Task: Open Card Card0000000046 in Board Board0000000012 in Workspace WS0000000004 in Trello. Add Member Email0000000014 to Card Card0000000046 in Board Board0000000012 in Workspace WS0000000004 in Trello. Add Blue Label titled Label0000000046 to Card Card0000000046 in Board Board0000000012 in Workspace WS0000000004 in Trello. Add Checklist CL0000000046 to Card Card0000000046 in Board Board0000000012 in Workspace WS0000000004 in Trello. Add Dates with Start Date as Sep 01 2023 and Due Date as Sep 30 2023 to Card Card0000000046 in Board Board0000000012 in Workspace WS0000000004 in Trello
Action: Mouse moved to (457, 449)
Screenshot: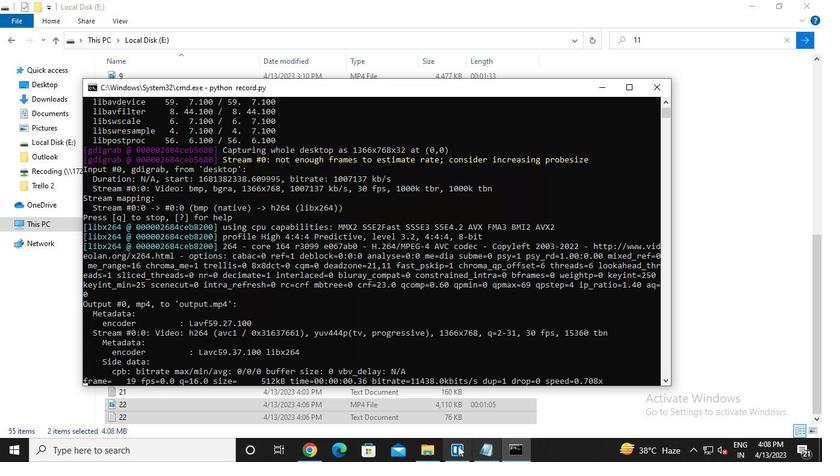 
Action: Mouse pressed left at (457, 449)
Screenshot: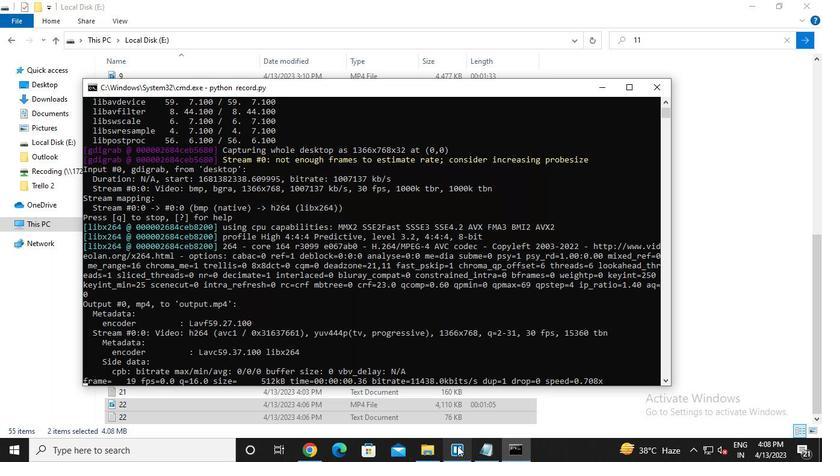 
Action: Mouse moved to (246, 241)
Screenshot: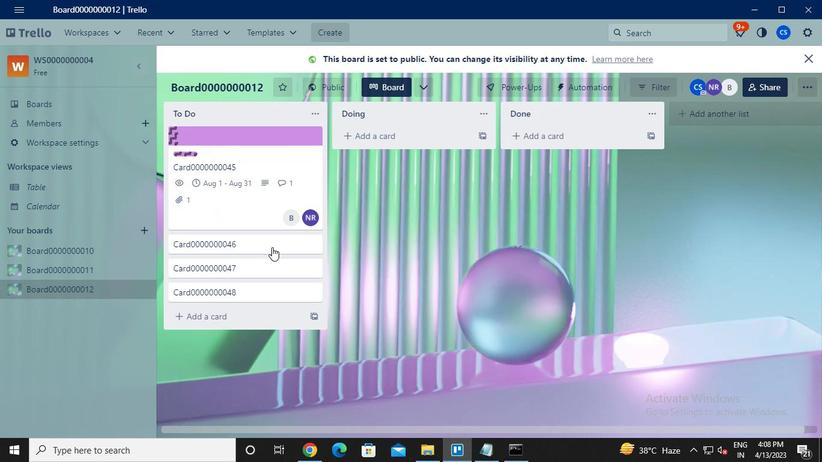 
Action: Mouse pressed left at (246, 241)
Screenshot: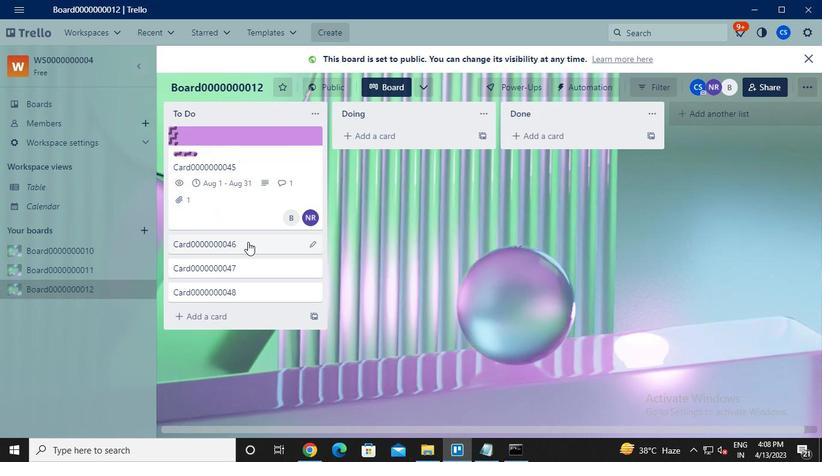 
Action: Mouse moved to (561, 159)
Screenshot: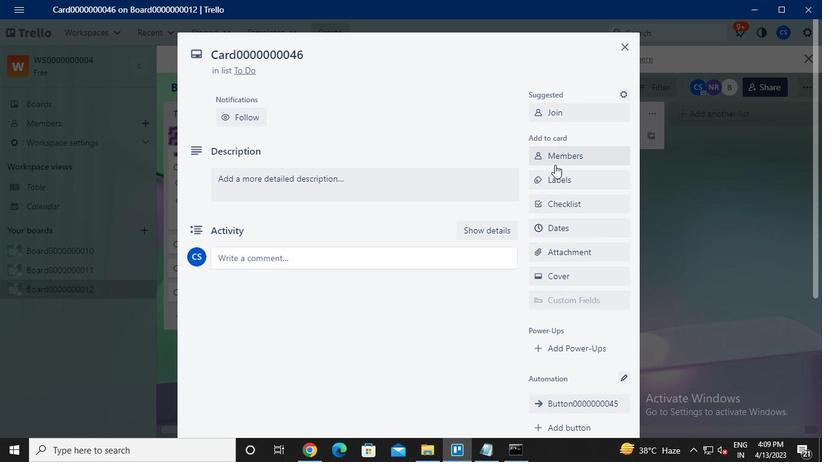 
Action: Mouse pressed left at (561, 159)
Screenshot: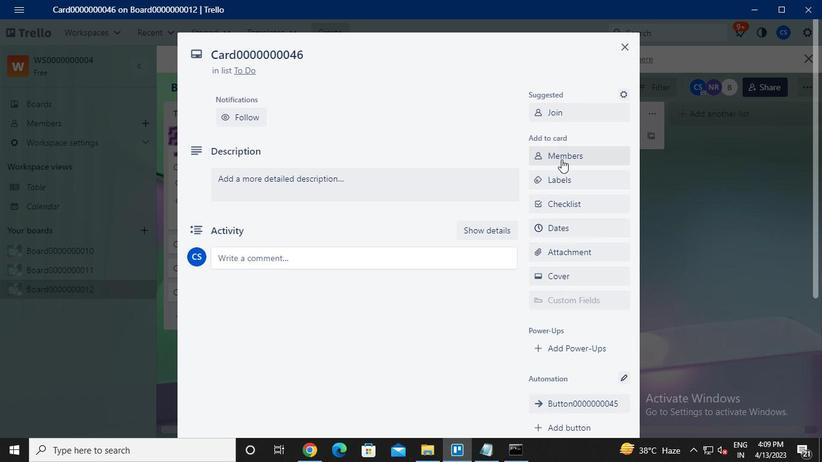 
Action: Keyboard Key.caps_lock
Screenshot: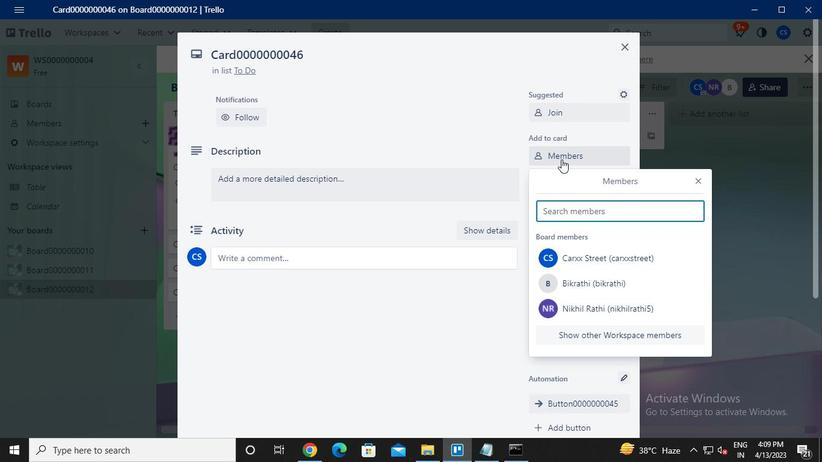 
Action: Keyboard a
Screenshot: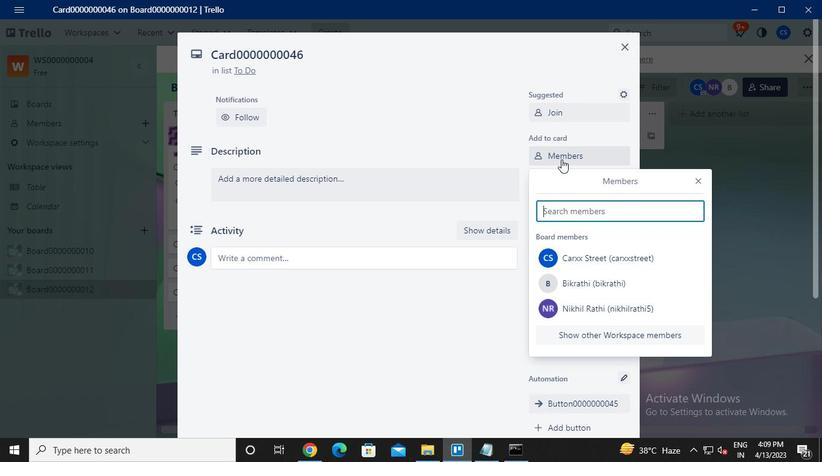 
Action: Keyboard y
Screenshot: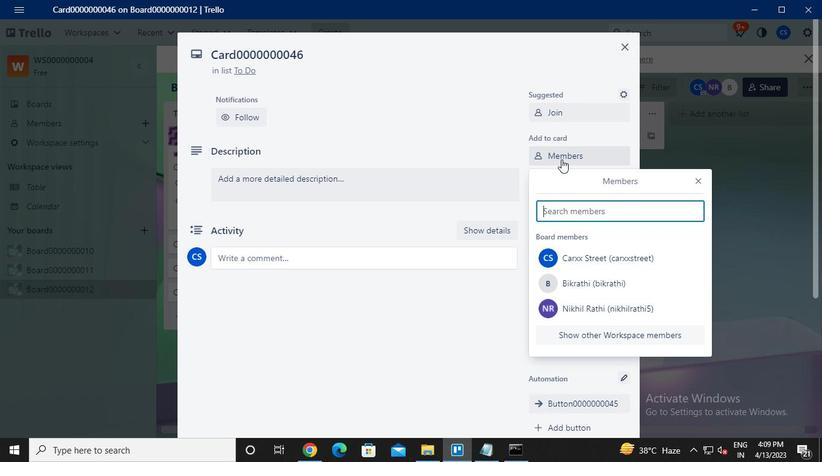 
Action: Keyboard u
Screenshot: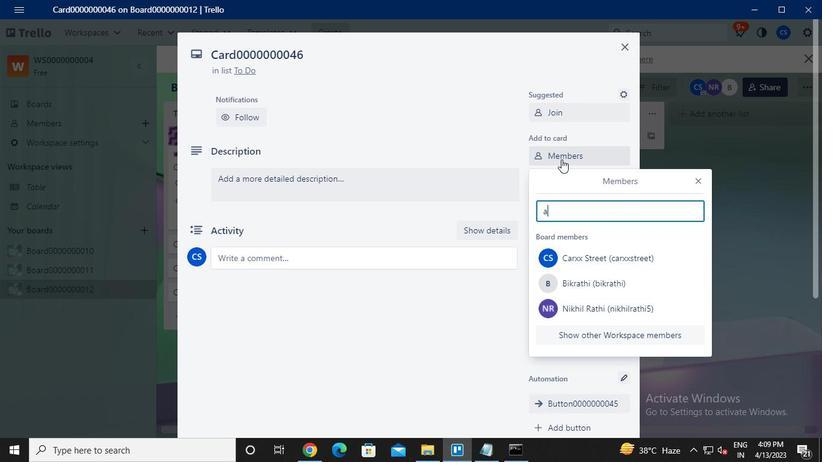 
Action: Keyboard s
Screenshot: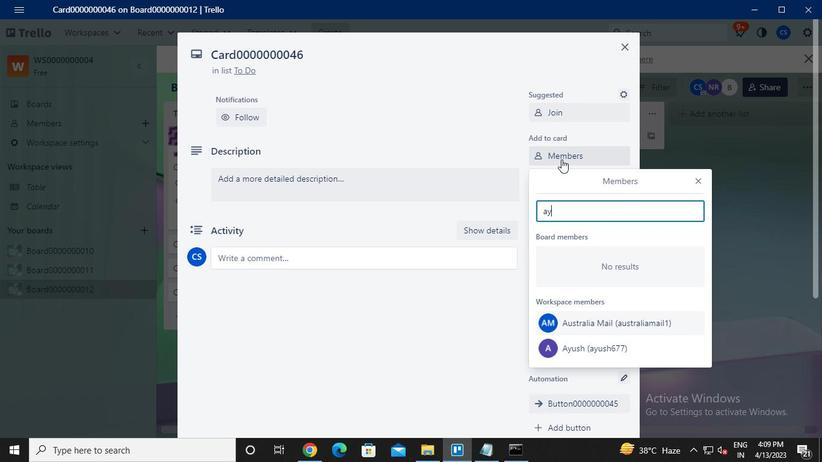 
Action: Keyboard h
Screenshot: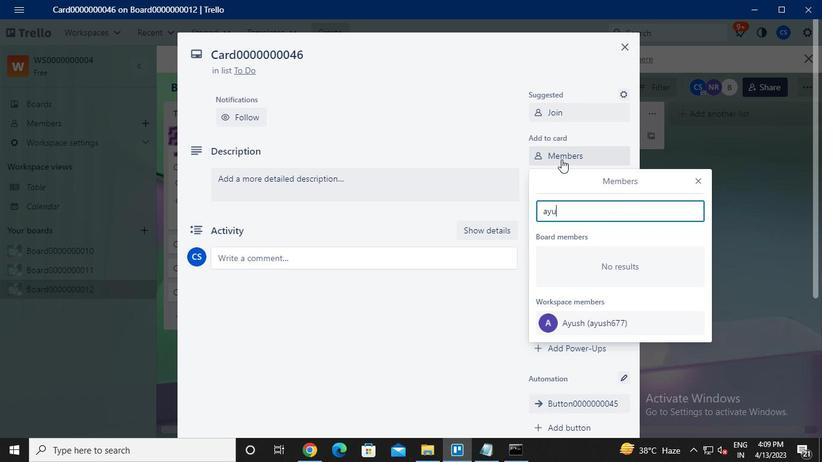 
Action: Keyboard <105>
Screenshot: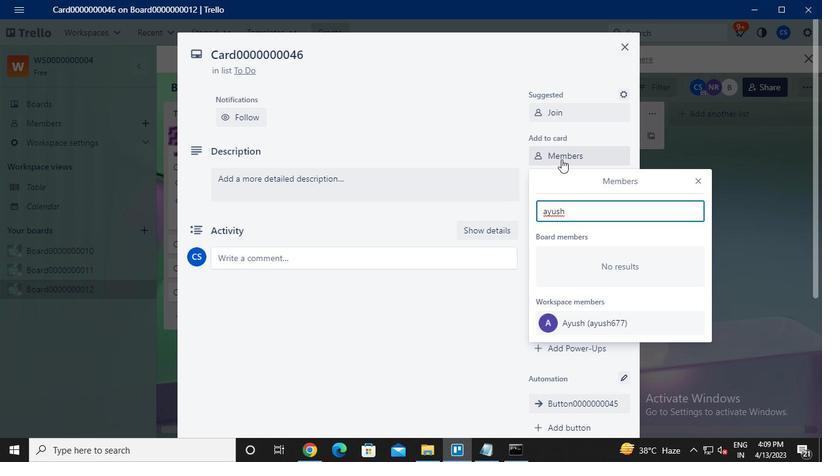 
Action: Keyboard <104>
Screenshot: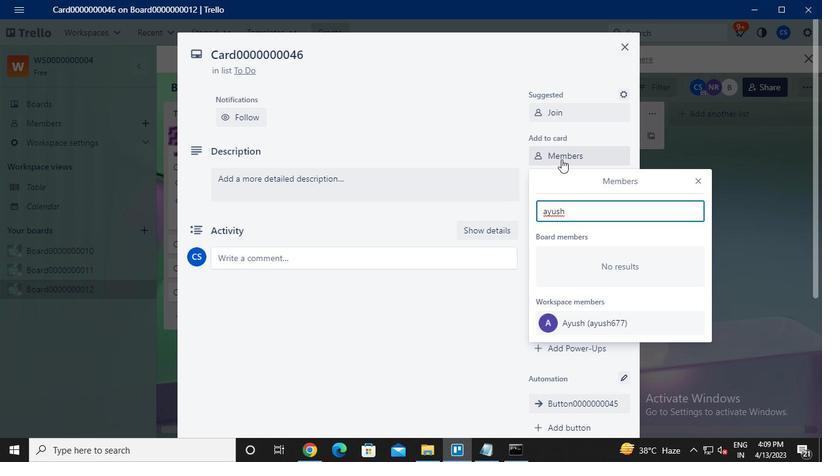 
Action: Keyboard <97>
Screenshot: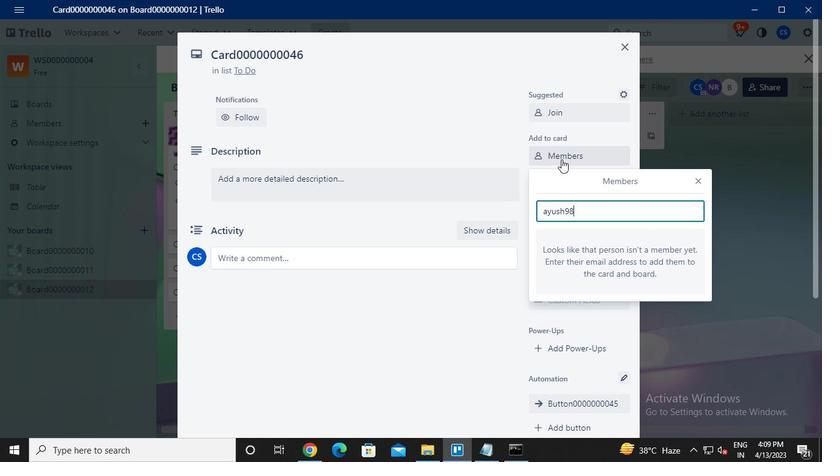 
Action: Keyboard <97>
Screenshot: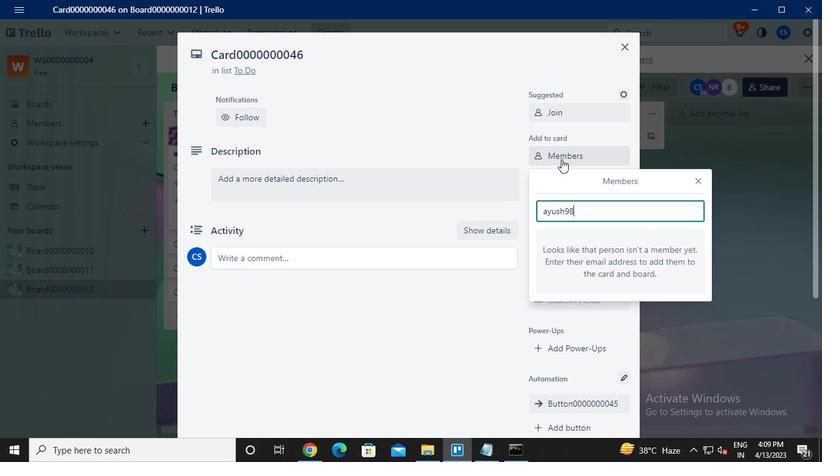 
Action: Keyboard <97>
Screenshot: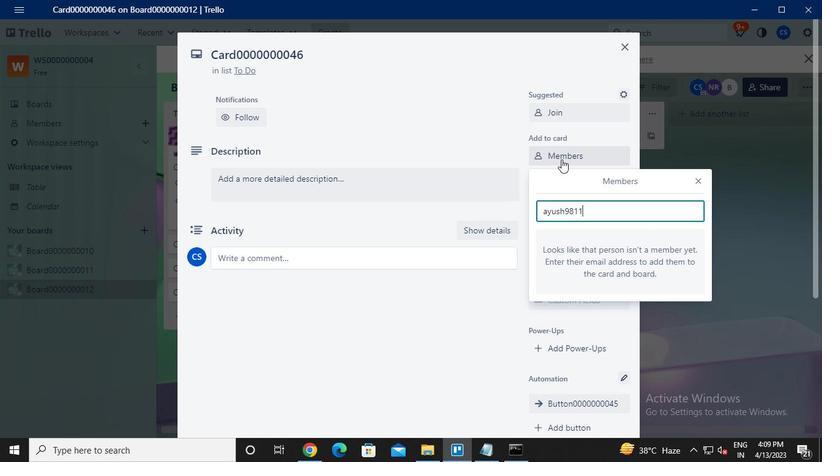 
Action: Keyboard Key.shift
Screenshot: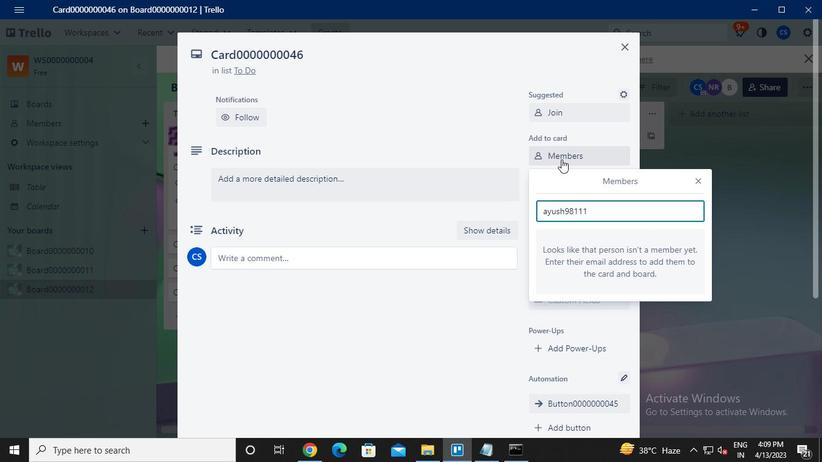 
Action: Keyboard @
Screenshot: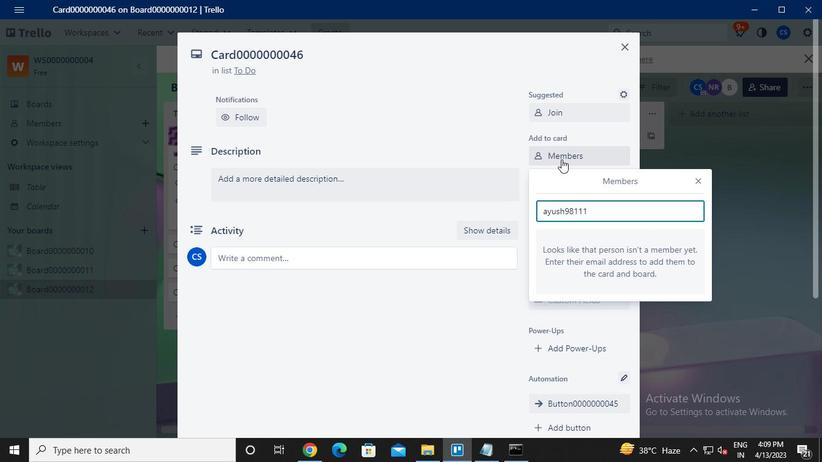 
Action: Keyboard g
Screenshot: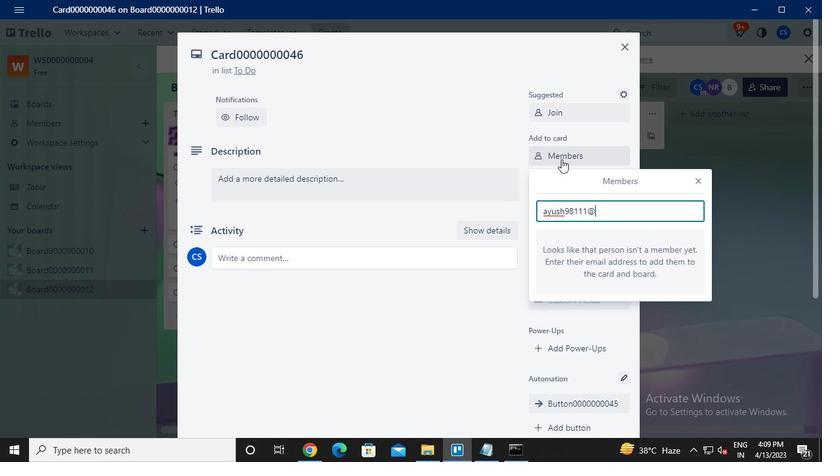 
Action: Keyboard m
Screenshot: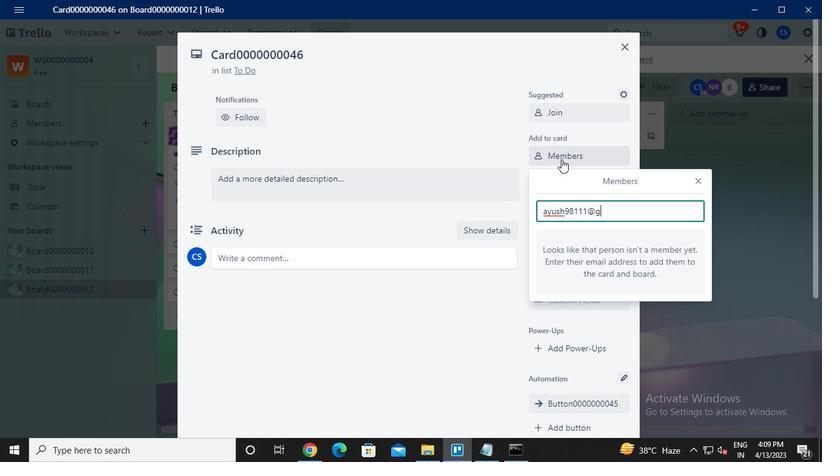 
Action: Keyboard a
Screenshot: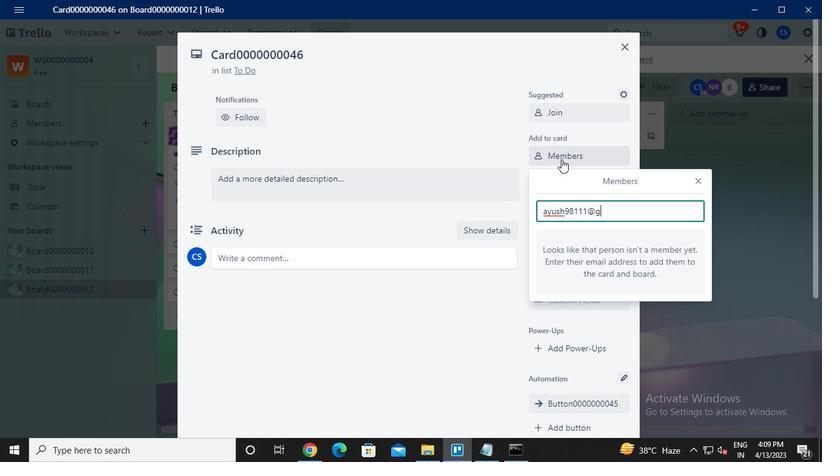 
Action: Keyboard i
Screenshot: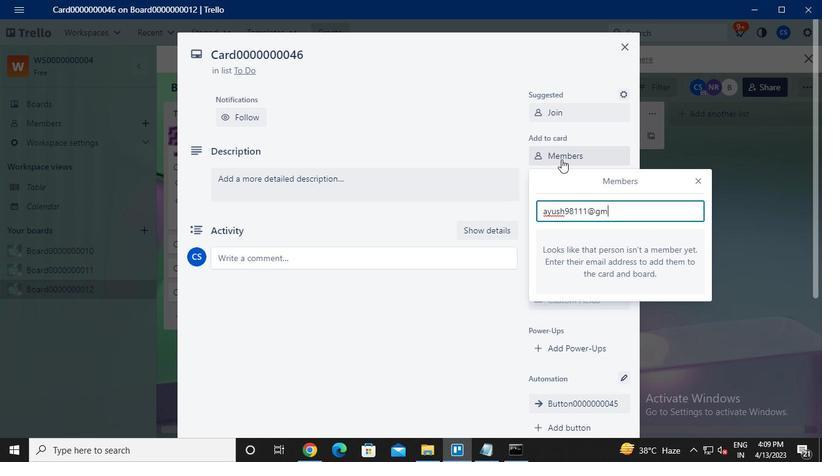 
Action: Keyboard l
Screenshot: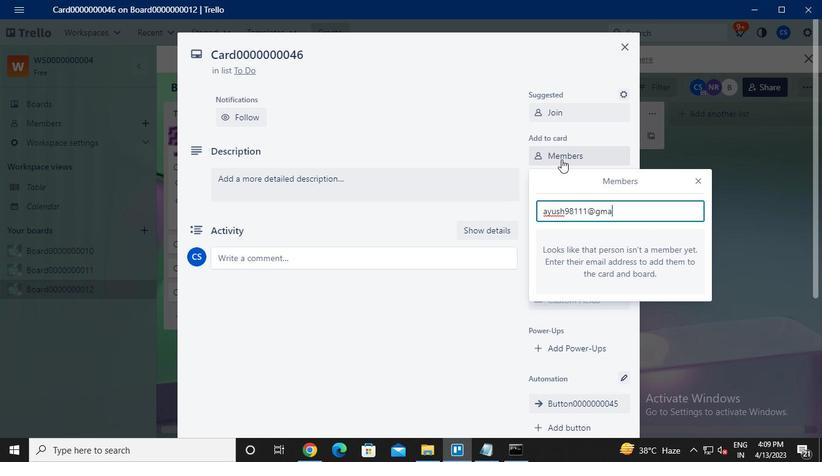 
Action: Keyboard .
Screenshot: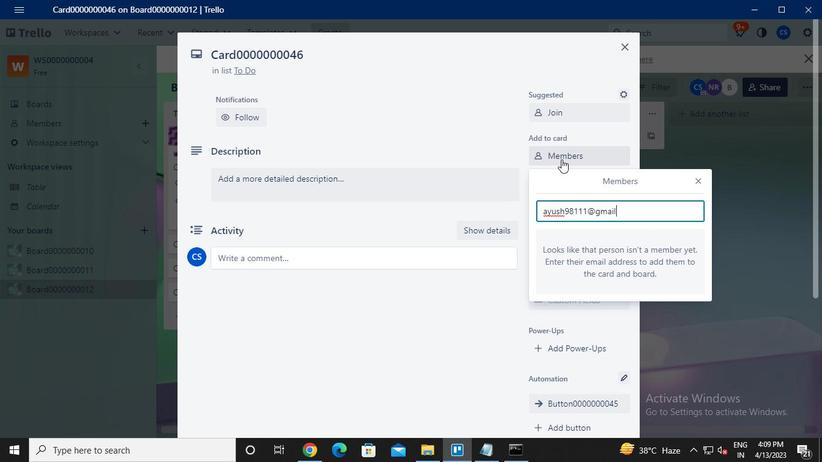 
Action: Keyboard c
Screenshot: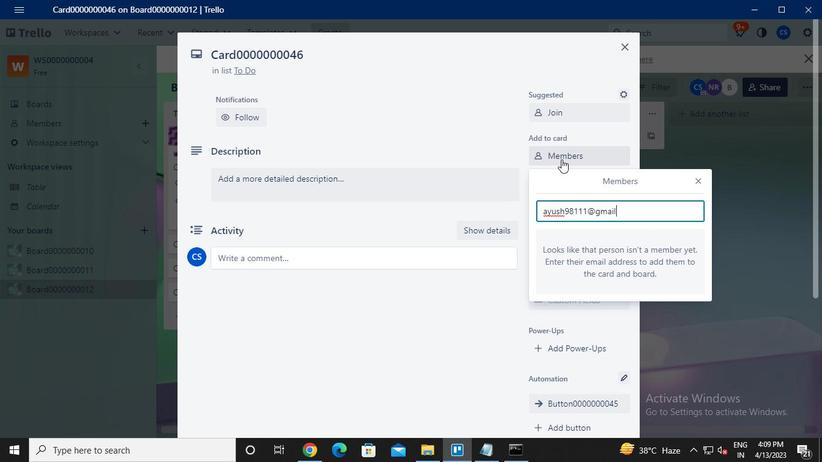 
Action: Keyboard o
Screenshot: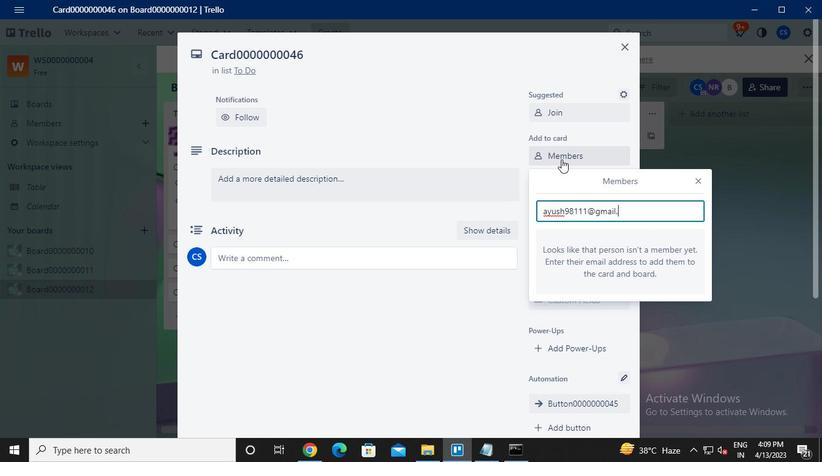 
Action: Keyboard m
Screenshot: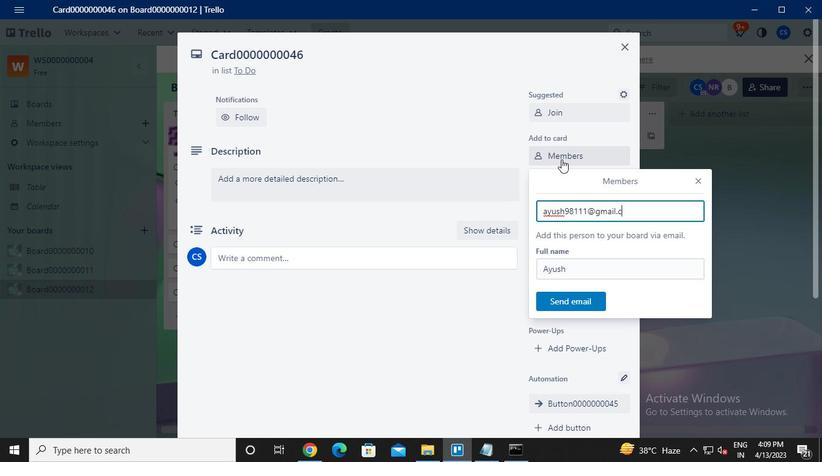 
Action: Mouse moved to (576, 304)
Screenshot: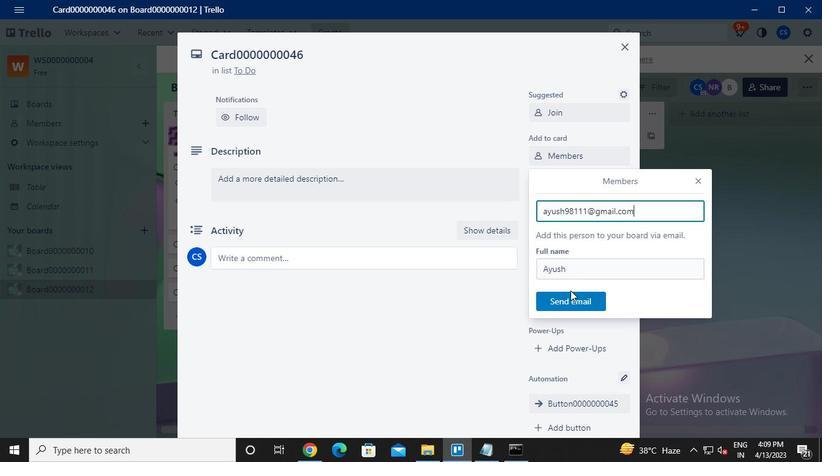 
Action: Mouse pressed left at (576, 304)
Screenshot: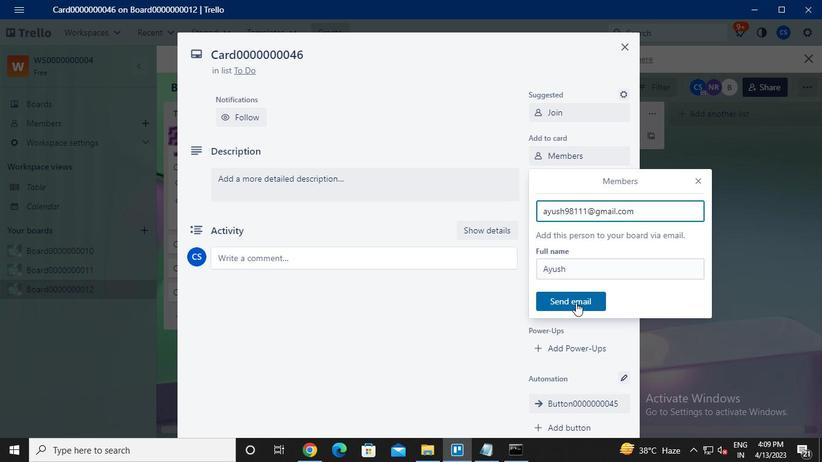 
Action: Mouse moved to (573, 181)
Screenshot: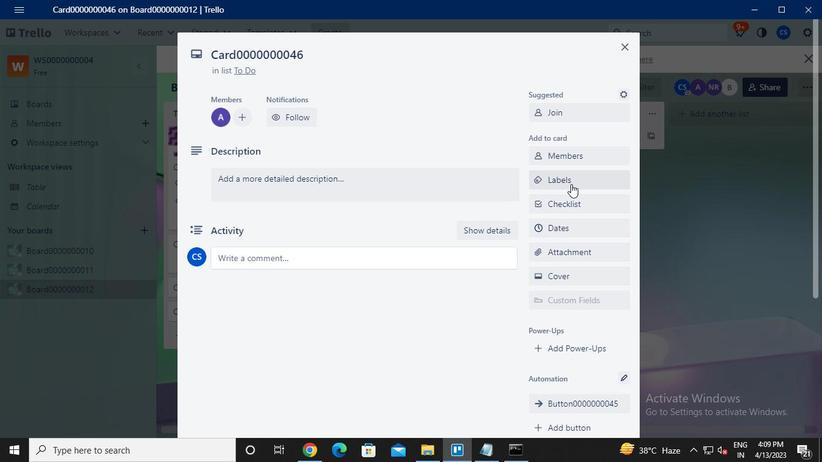 
Action: Mouse pressed left at (573, 181)
Screenshot: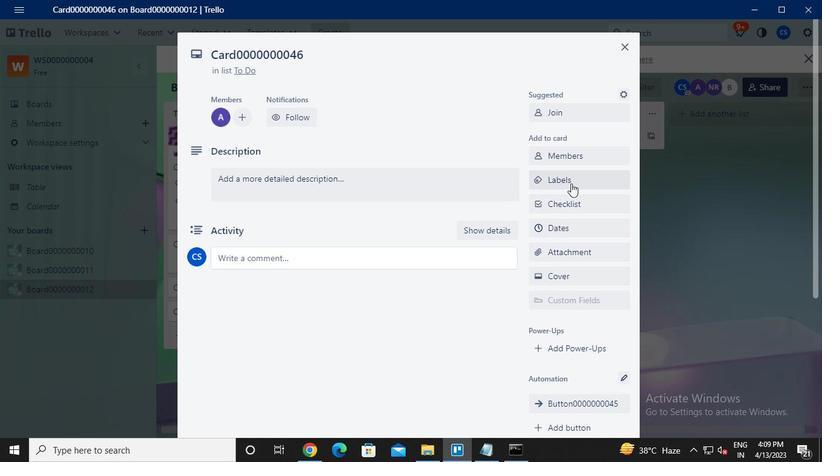 
Action: Mouse moved to (614, 294)
Screenshot: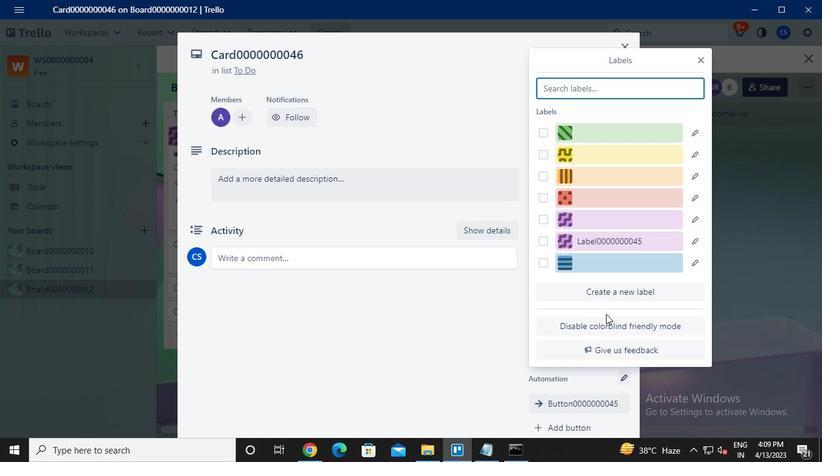 
Action: Mouse pressed left at (614, 294)
Screenshot: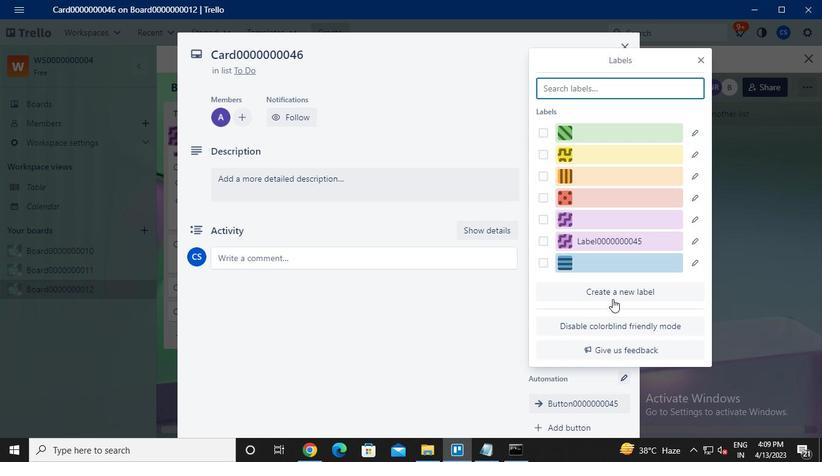 
Action: Mouse moved to (591, 178)
Screenshot: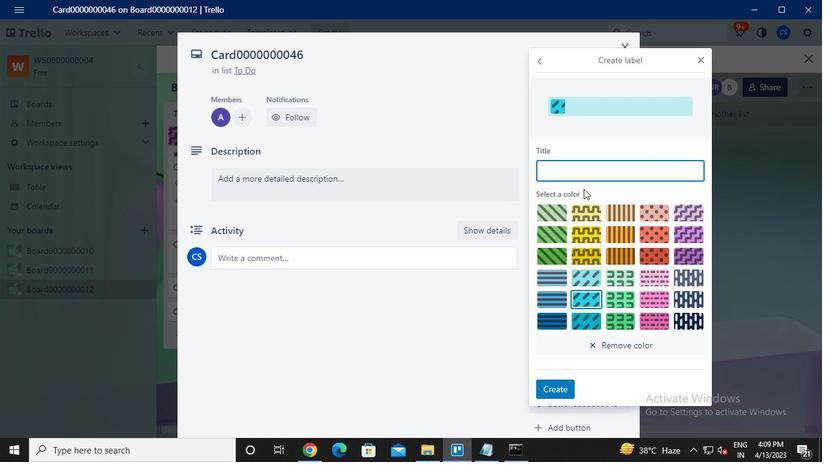 
Action: Keyboard Key.caps_lock
Screenshot: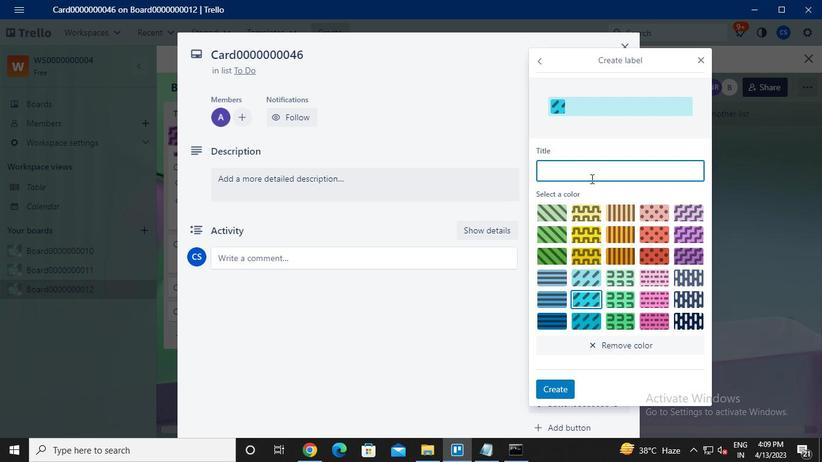 
Action: Keyboard l
Screenshot: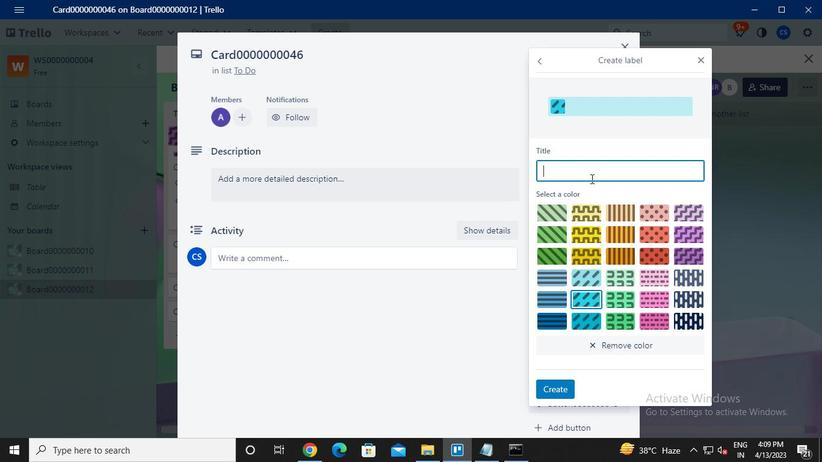 
Action: Keyboard Key.caps_lock
Screenshot: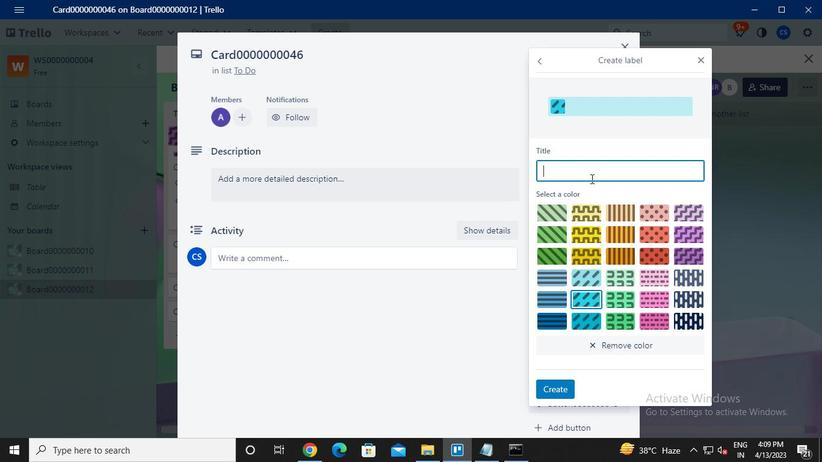 
Action: Keyboard a
Screenshot: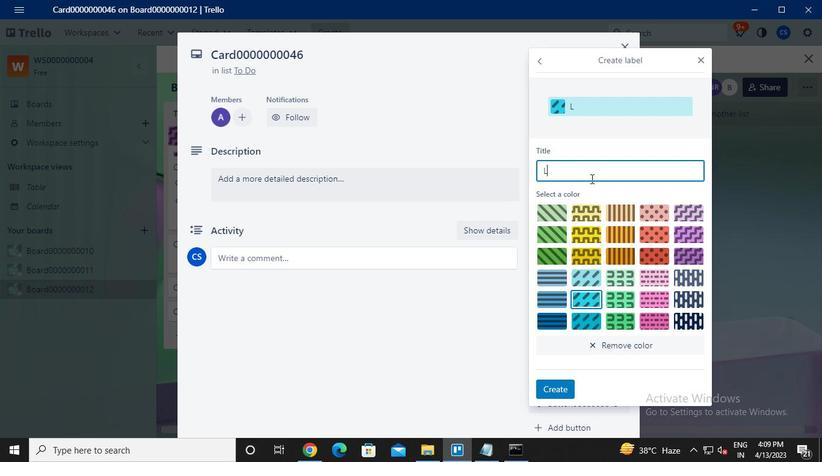 
Action: Keyboard b
Screenshot: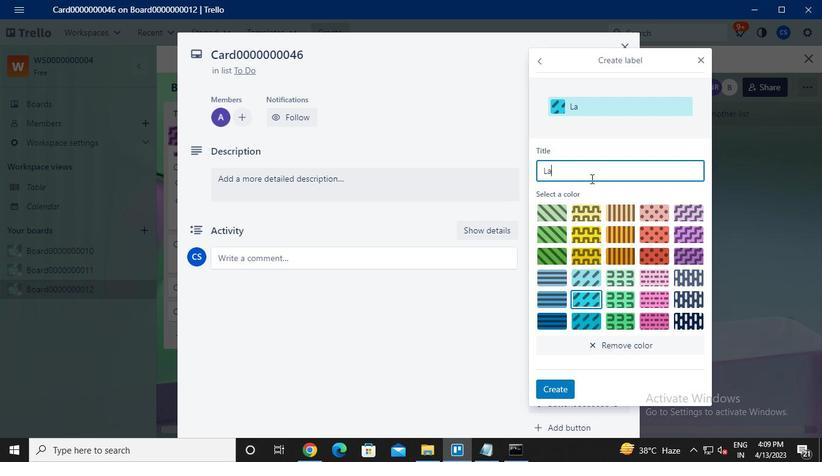 
Action: Keyboard l
Screenshot: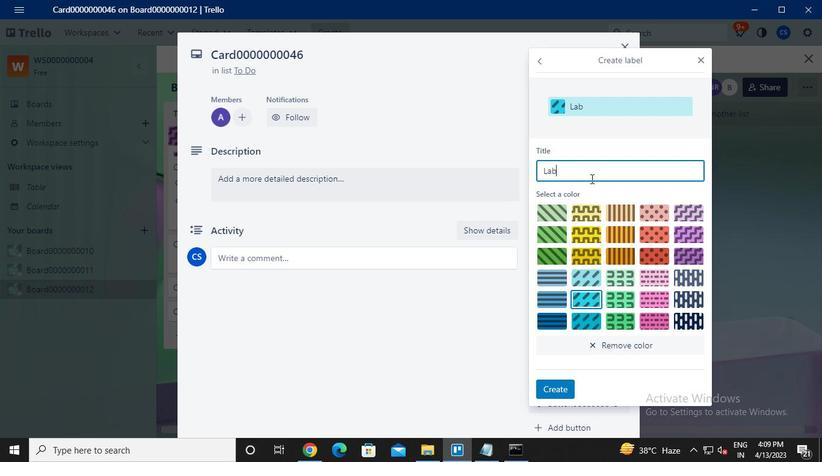 
Action: Keyboard Key.backspace
Screenshot: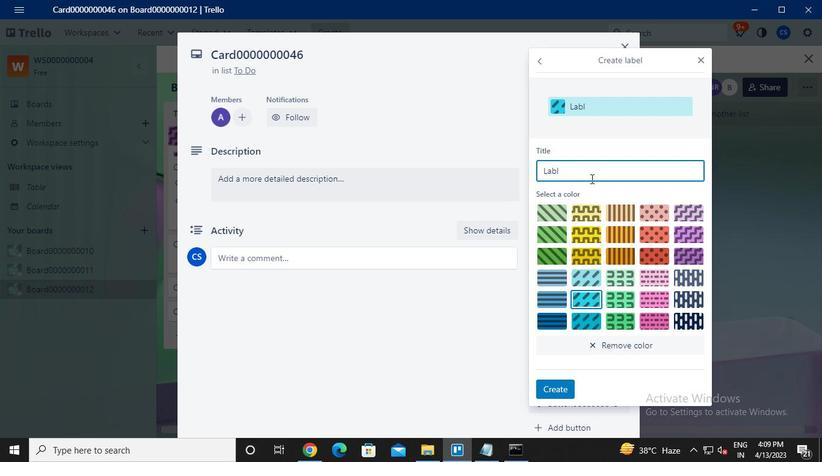 
Action: Keyboard e
Screenshot: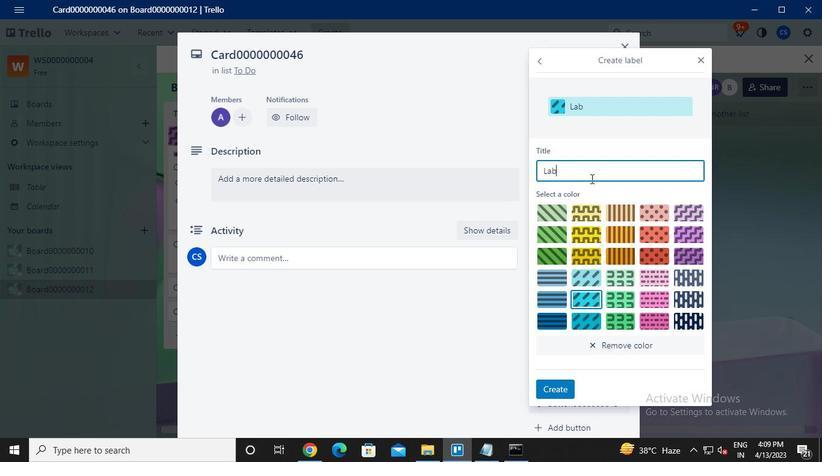 
Action: Keyboard l
Screenshot: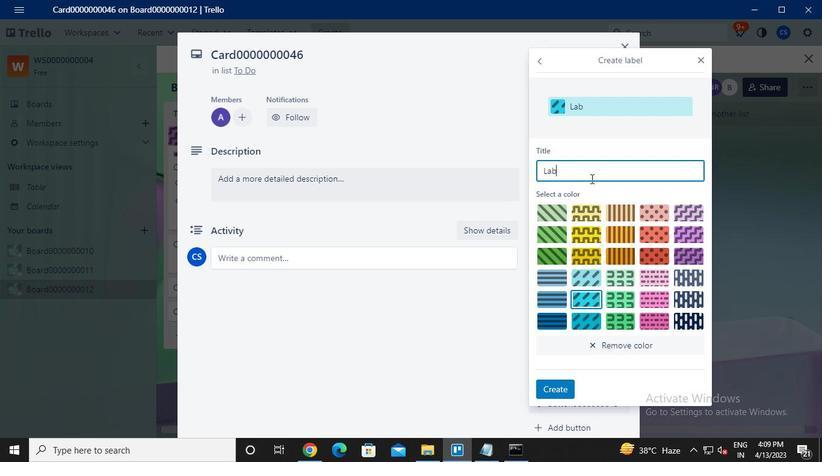 
Action: Keyboard <96>
Screenshot: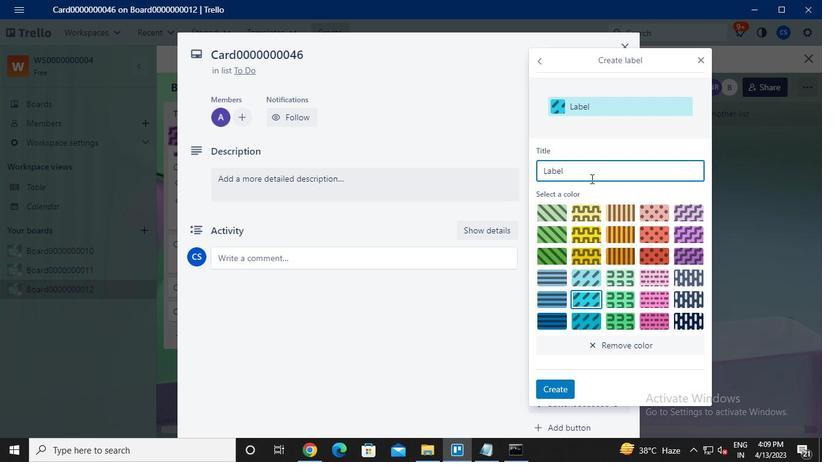 
Action: Keyboard <96>
Screenshot: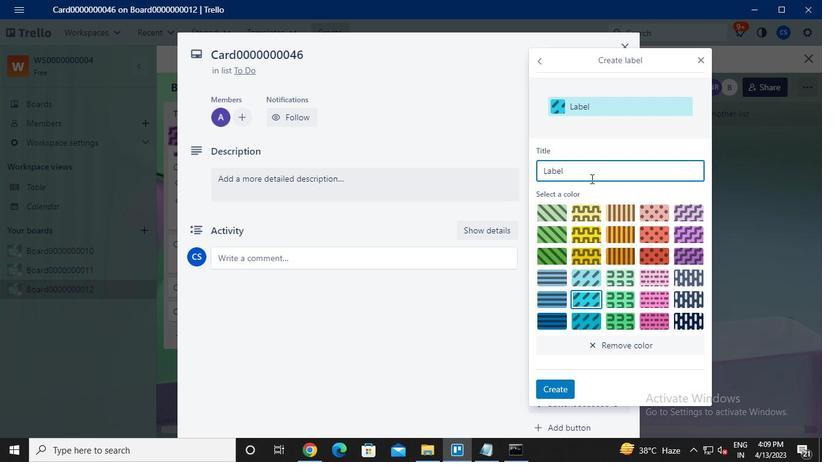 
Action: Keyboard <96>
Screenshot: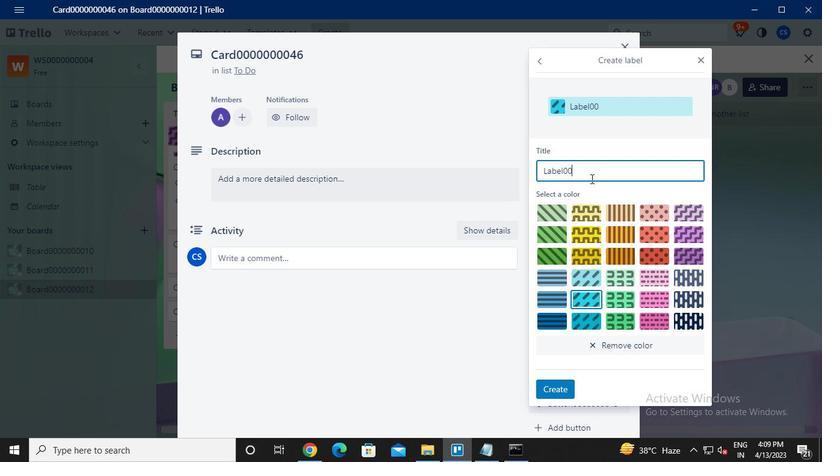 
Action: Keyboard <96>
Screenshot: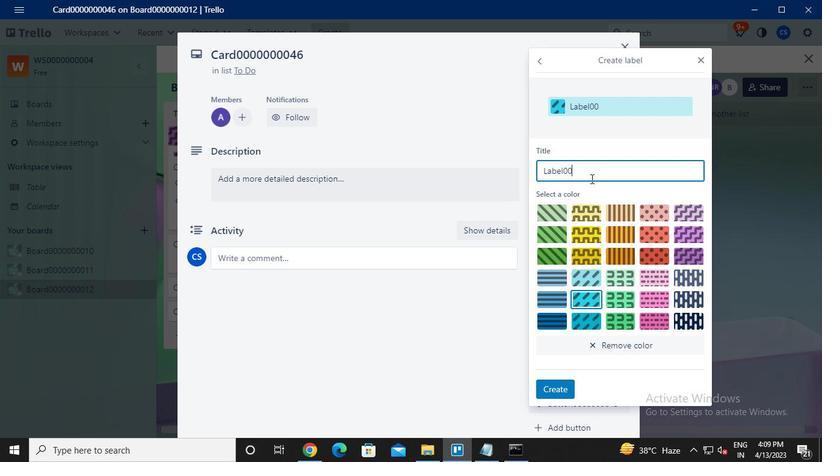 
Action: Keyboard <96>
Screenshot: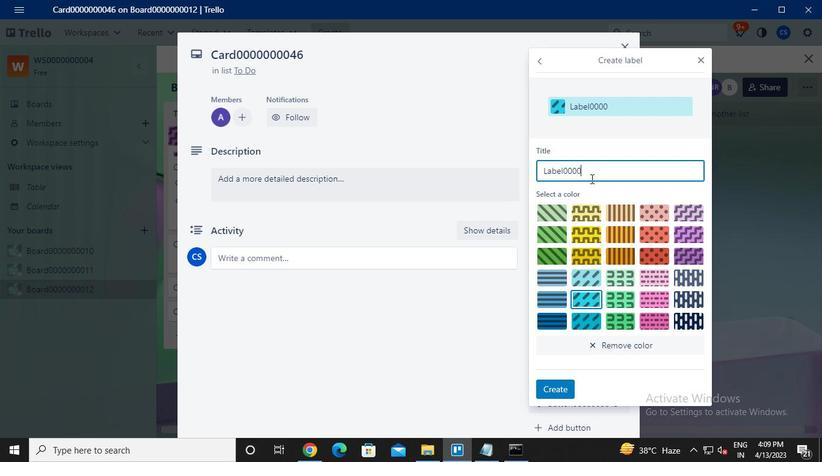
Action: Keyboard <96>
Screenshot: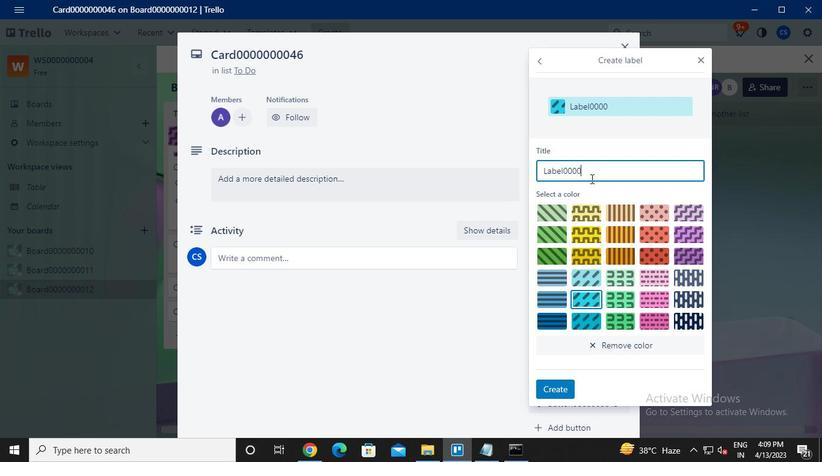 
Action: Keyboard <96>
Screenshot: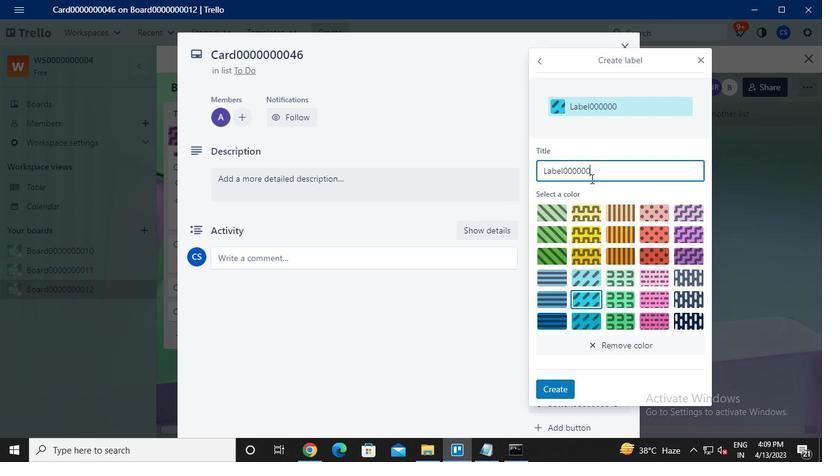 
Action: Keyboard <96>
Screenshot: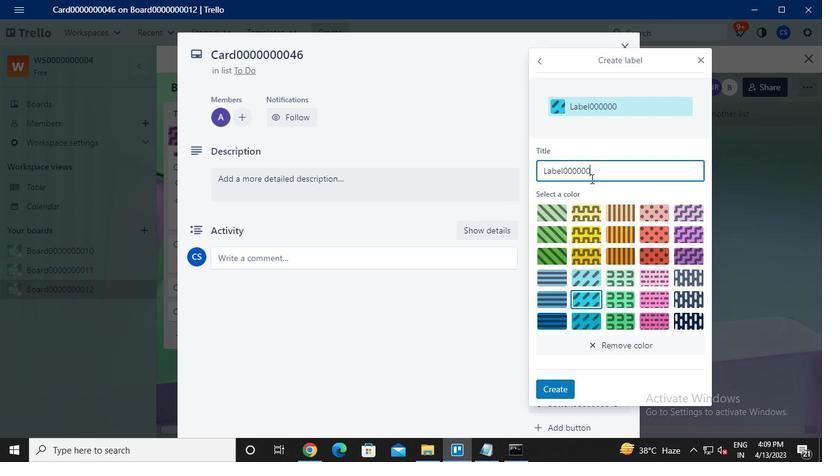 
Action: Keyboard <100>
Screenshot: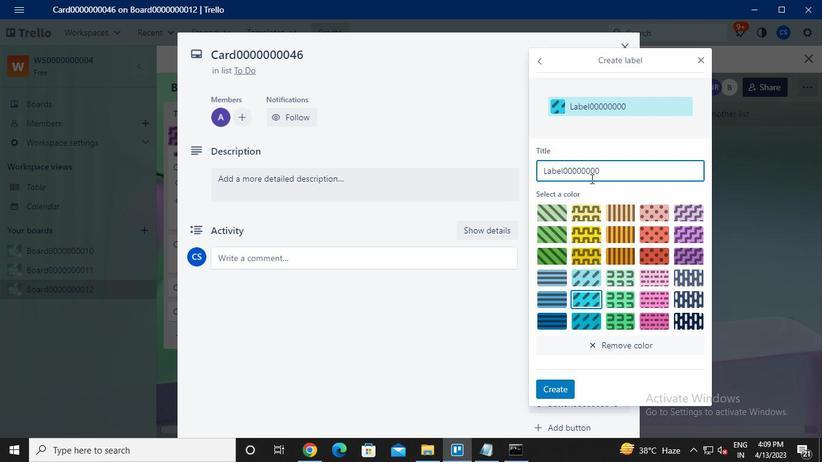 
Action: Keyboard <102>
Screenshot: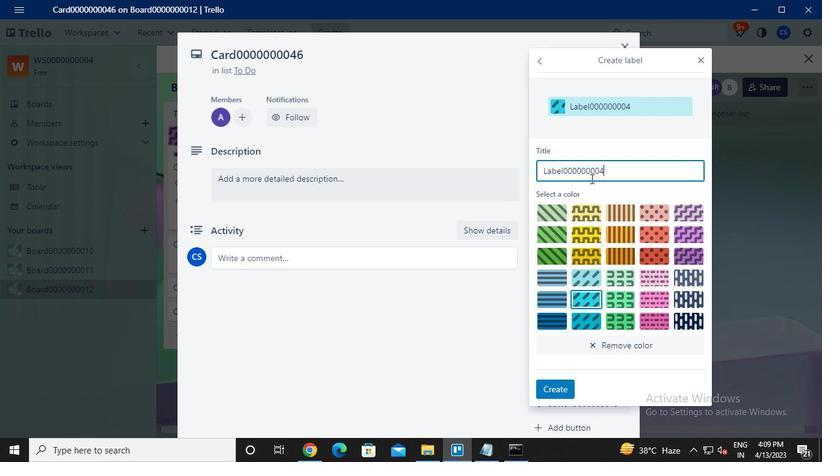 
Action: Mouse moved to (551, 388)
Screenshot: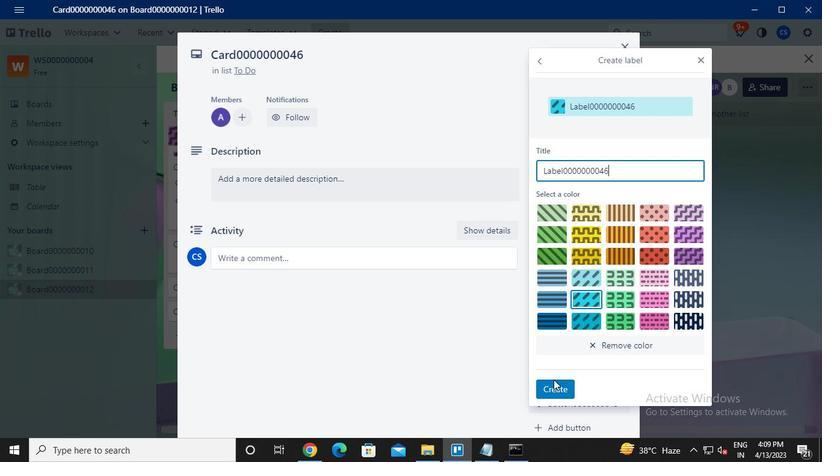 
Action: Mouse pressed left at (551, 388)
Screenshot: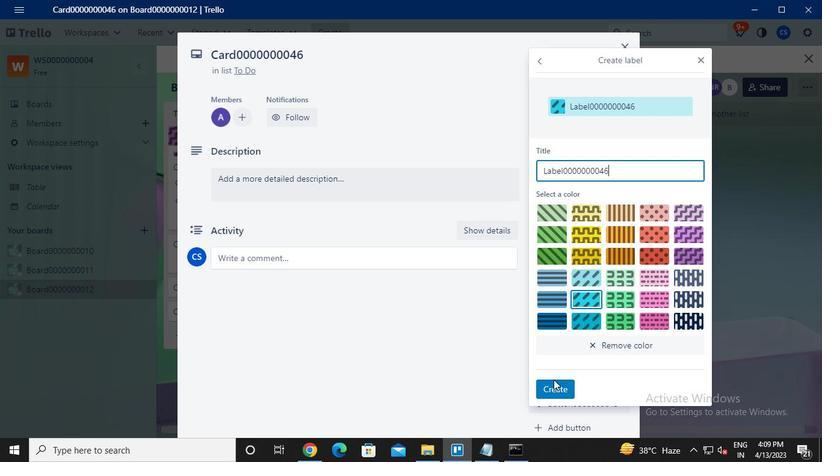 
Action: Mouse moved to (703, 58)
Screenshot: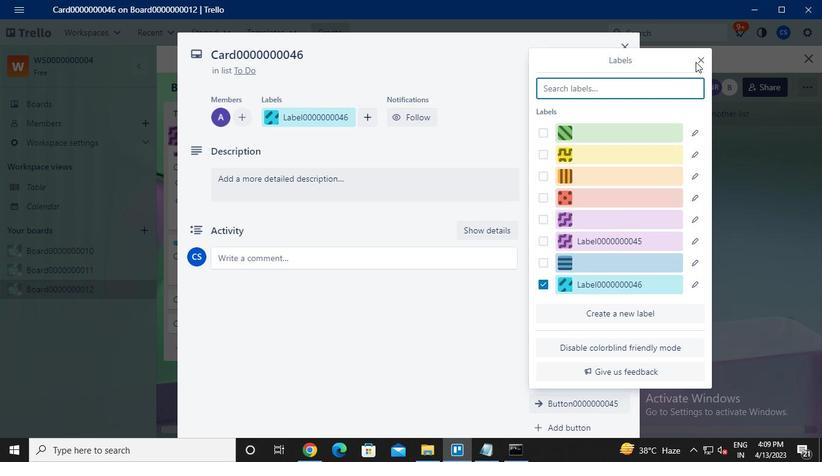 
Action: Mouse pressed left at (703, 58)
Screenshot: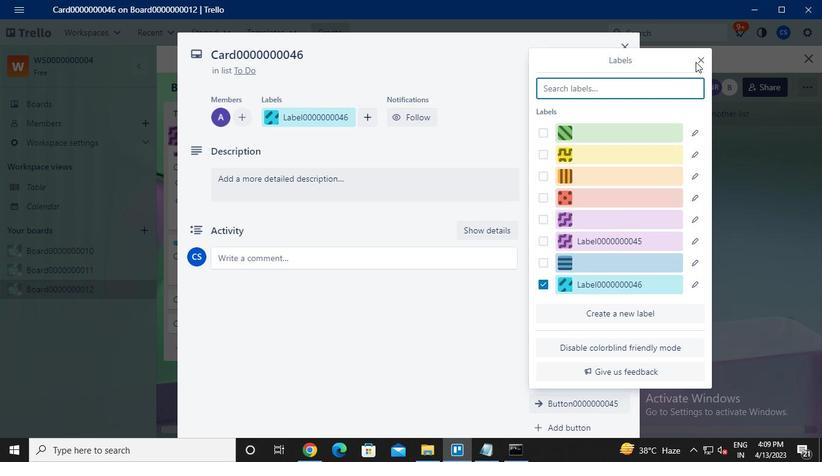 
Action: Mouse moved to (576, 200)
Screenshot: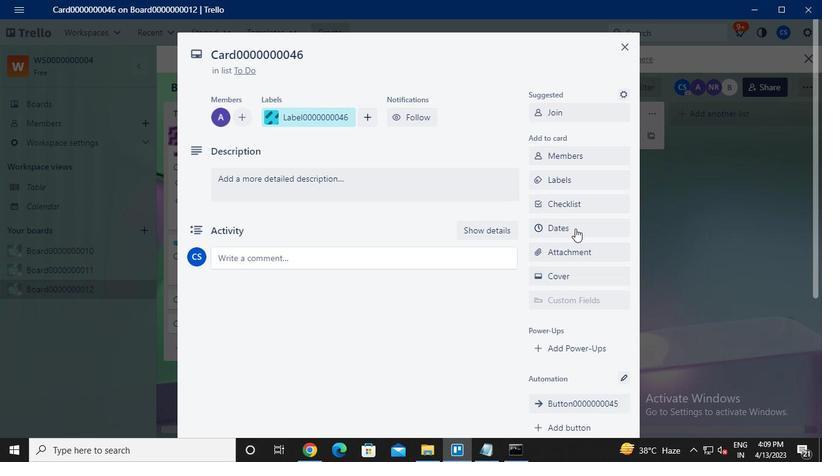 
Action: Mouse pressed left at (576, 200)
Screenshot: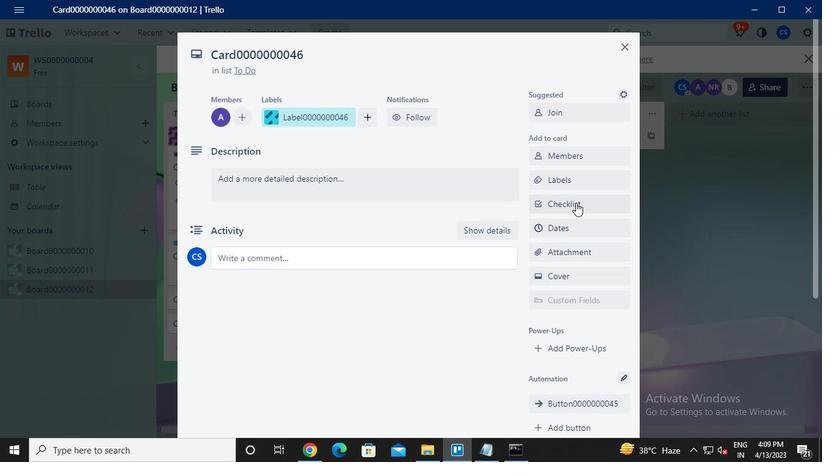 
Action: Mouse moved to (586, 235)
Screenshot: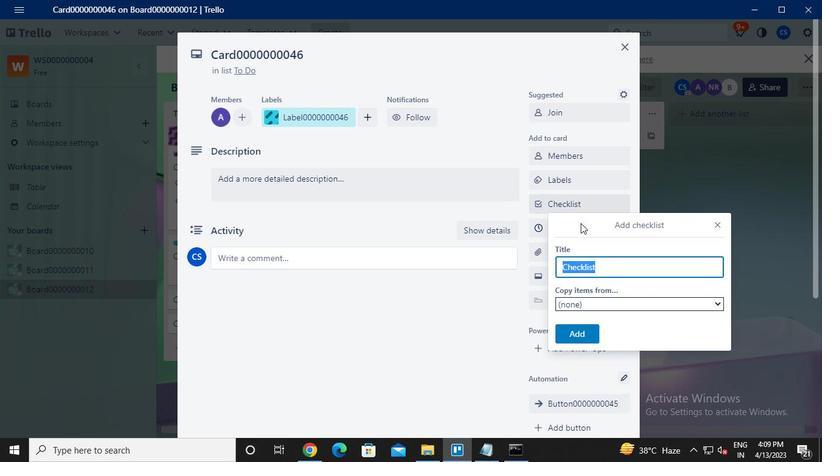 
Action: Keyboard Key.caps_lock
Screenshot: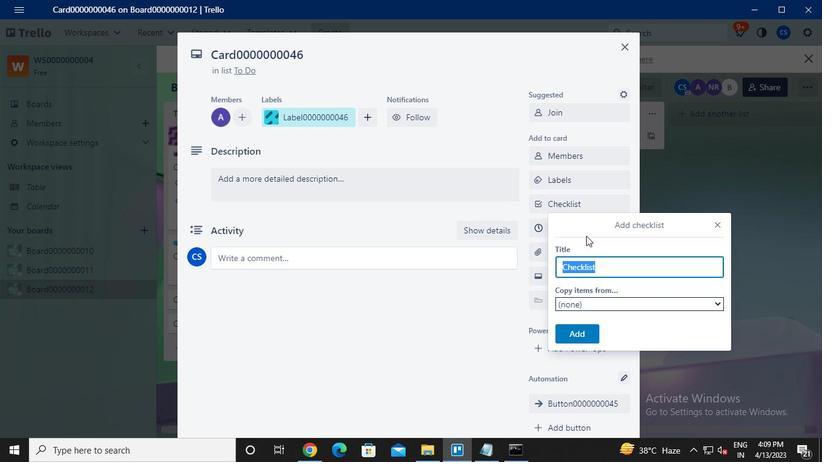 
Action: Keyboard c
Screenshot: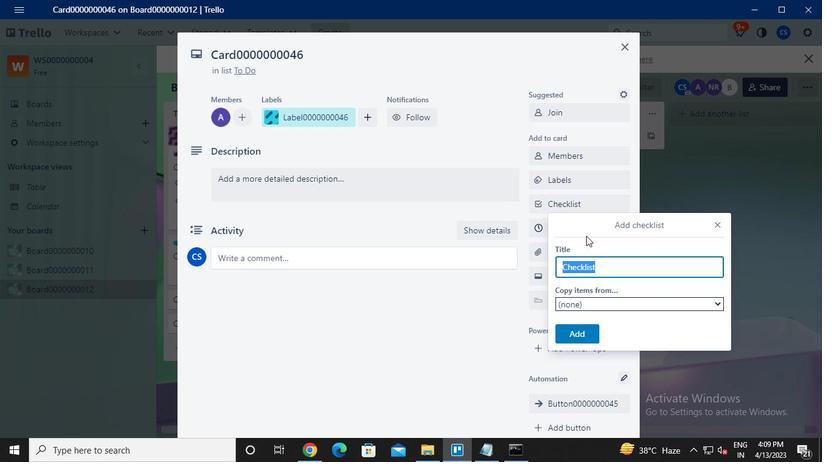 
Action: Keyboard l
Screenshot: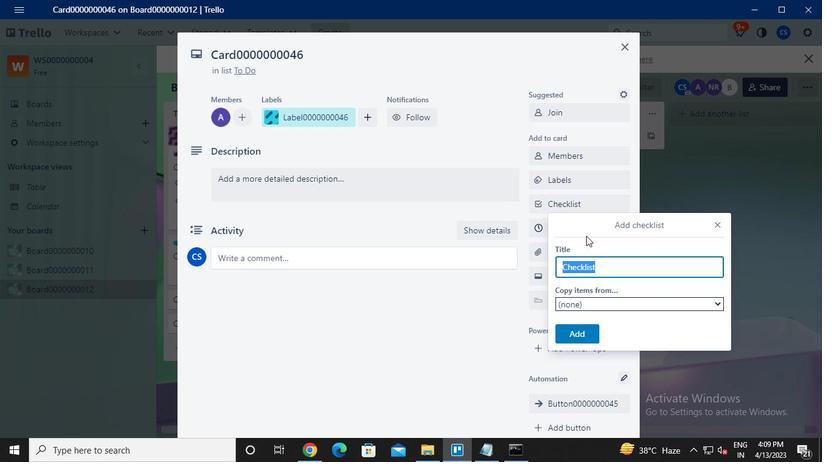 
Action: Keyboard <96>
Screenshot: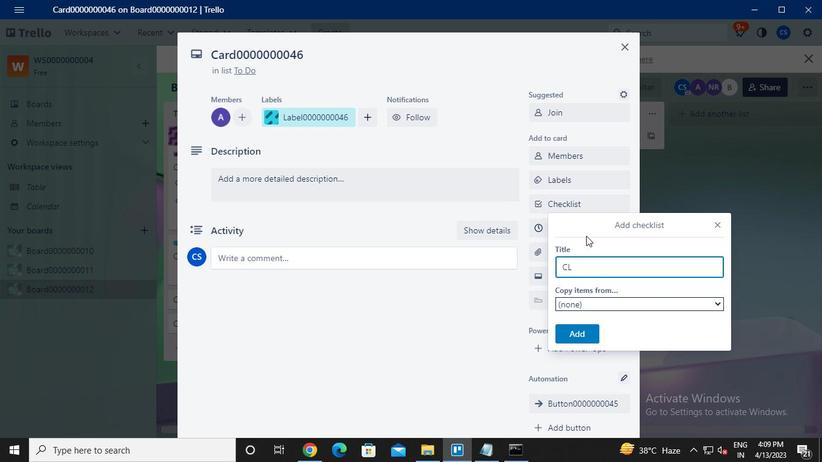 
Action: Keyboard <96>
Screenshot: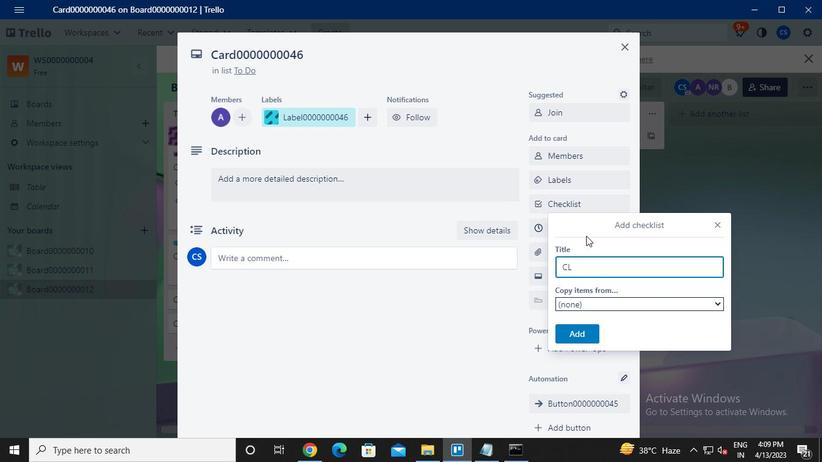 
Action: Keyboard <96>
Screenshot: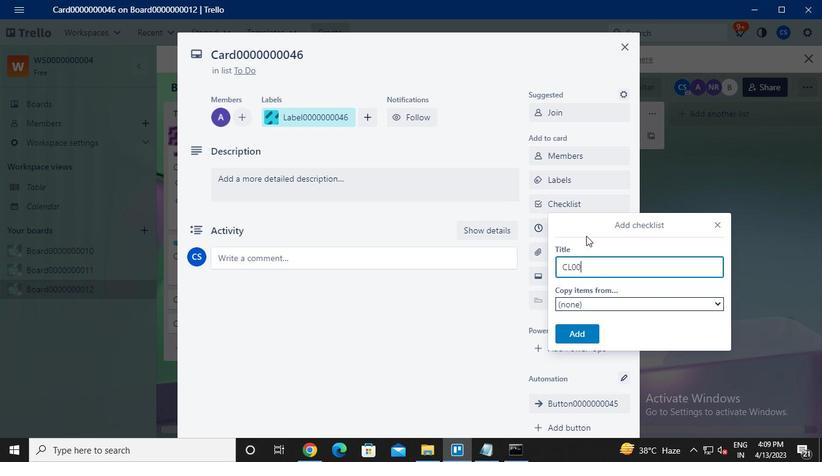 
Action: Keyboard <96>
Screenshot: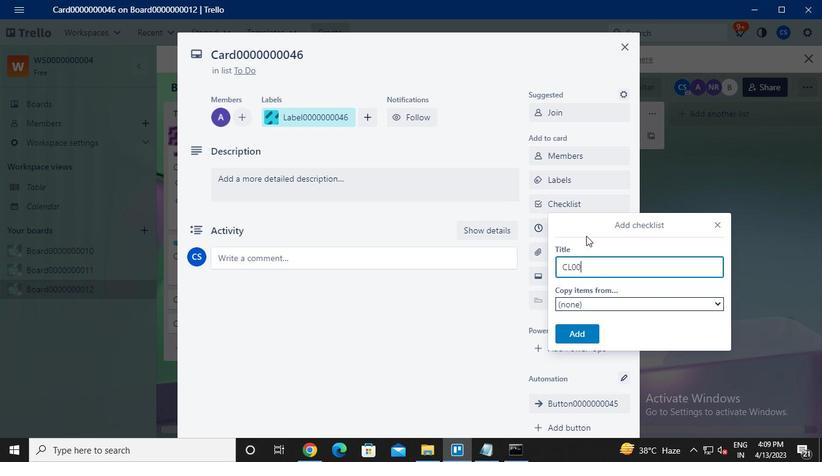 
Action: Keyboard <96>
Screenshot: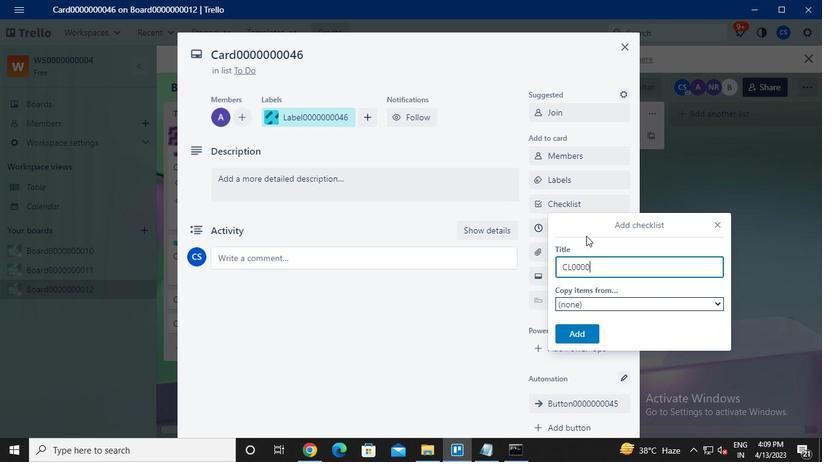 
Action: Keyboard <96>
Screenshot: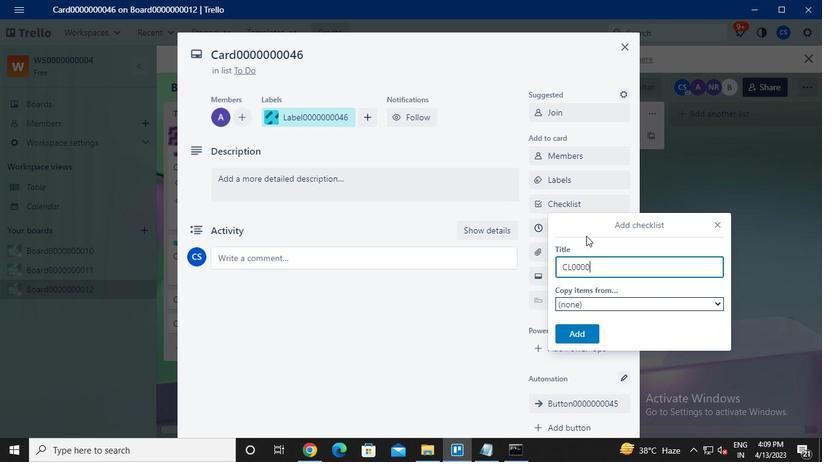 
Action: Keyboard <96>
Screenshot: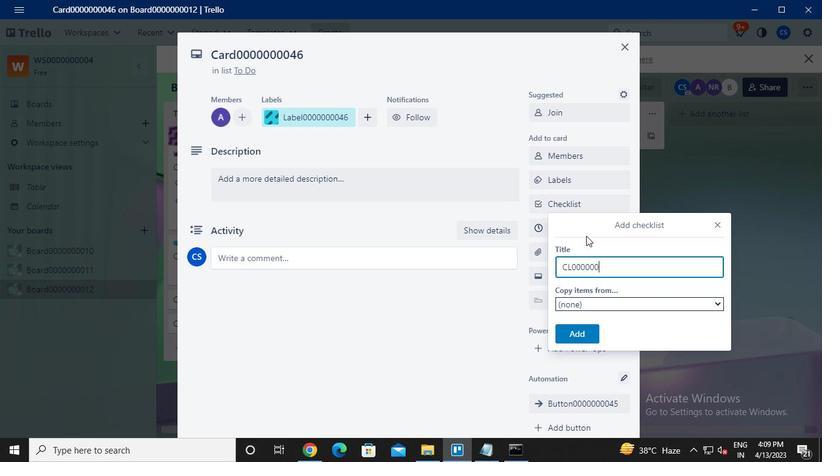 
Action: Keyboard <96>
Screenshot: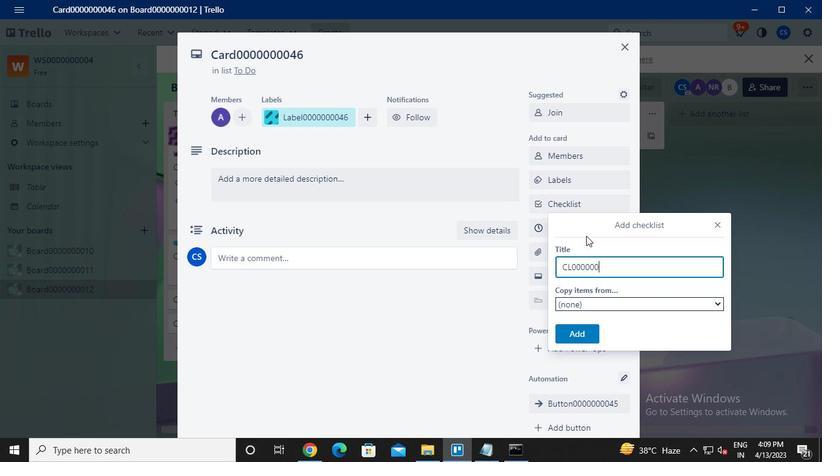 
Action: Keyboard <96>
Screenshot: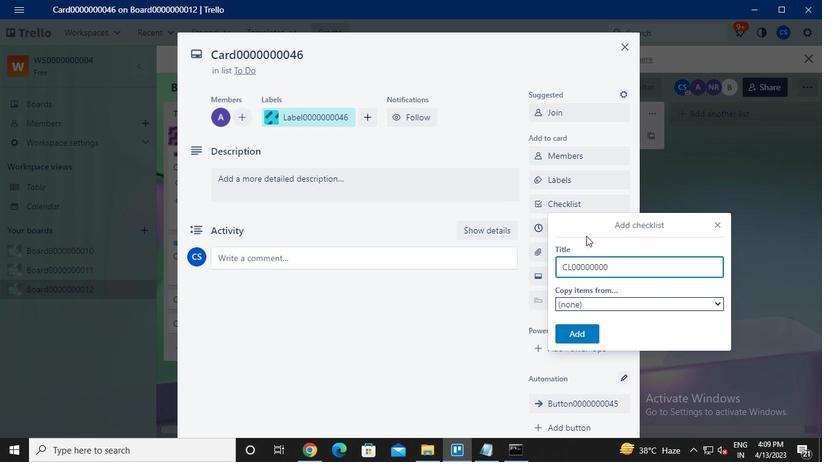 
Action: Keyboard <96>
Screenshot: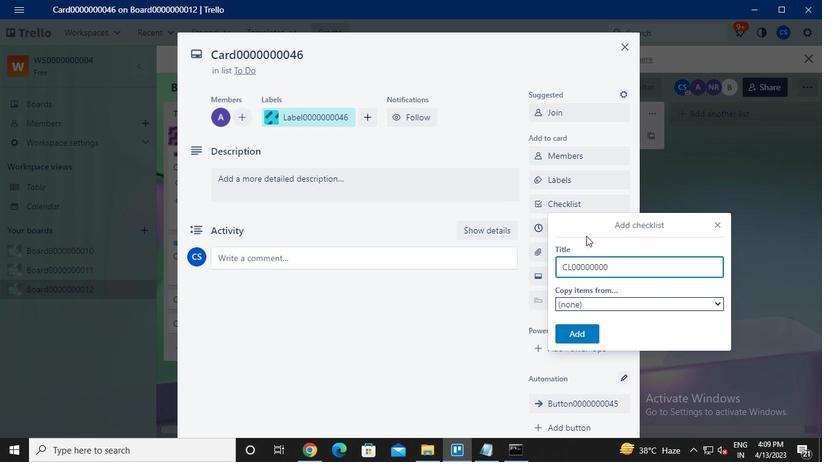 
Action: Keyboard <100>
Screenshot: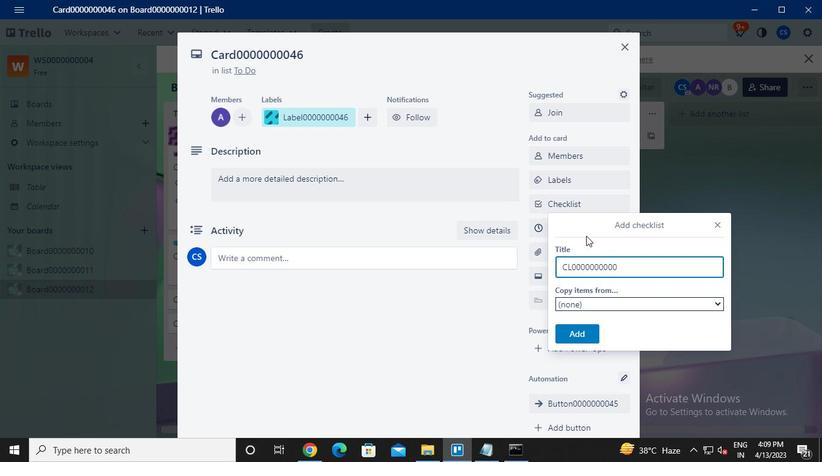 
Action: Keyboard <102>
Screenshot: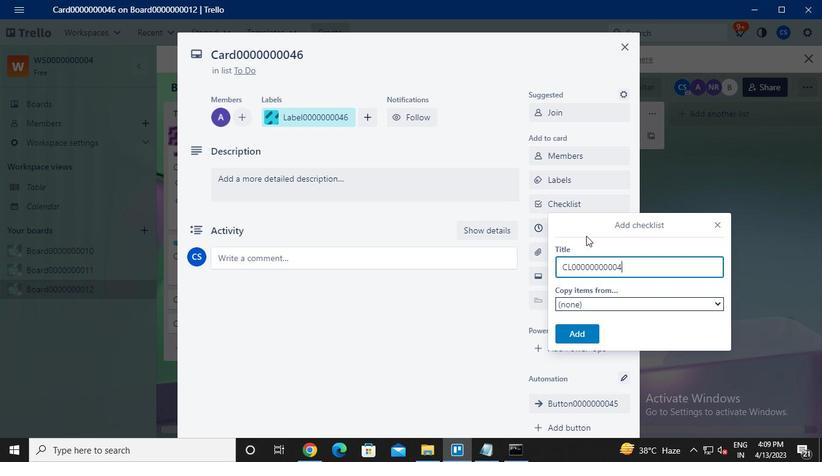
Action: Mouse moved to (577, 330)
Screenshot: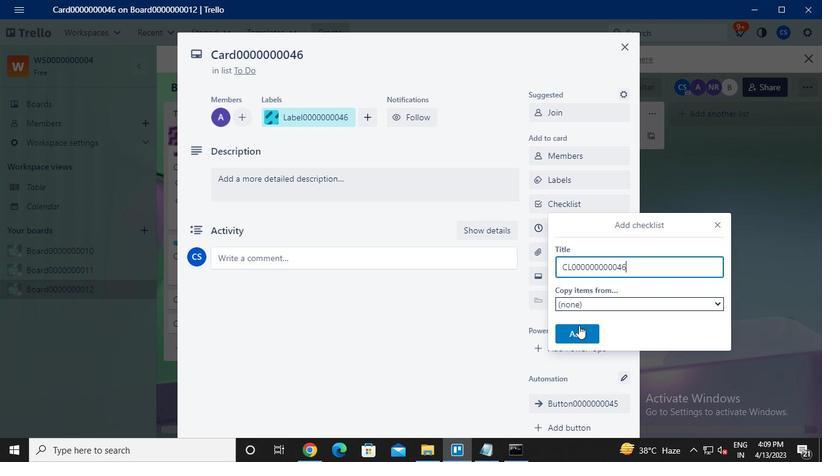 
Action: Mouse pressed left at (577, 330)
Screenshot: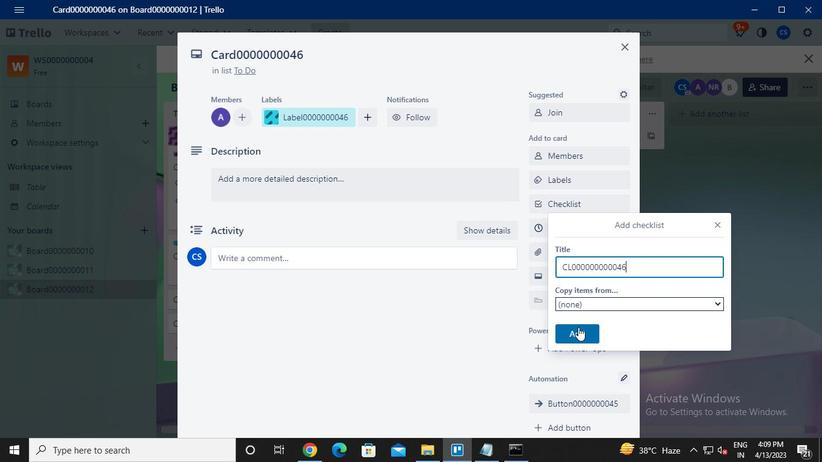 
Action: Mouse moved to (583, 231)
Screenshot: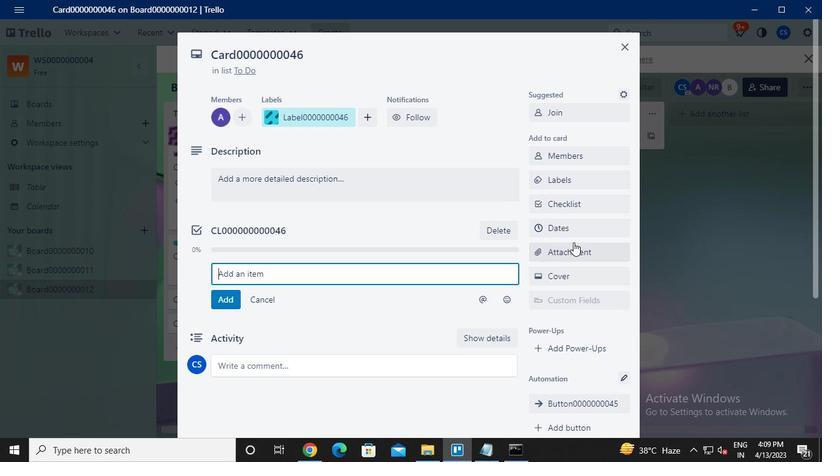 
Action: Mouse pressed left at (583, 231)
Screenshot: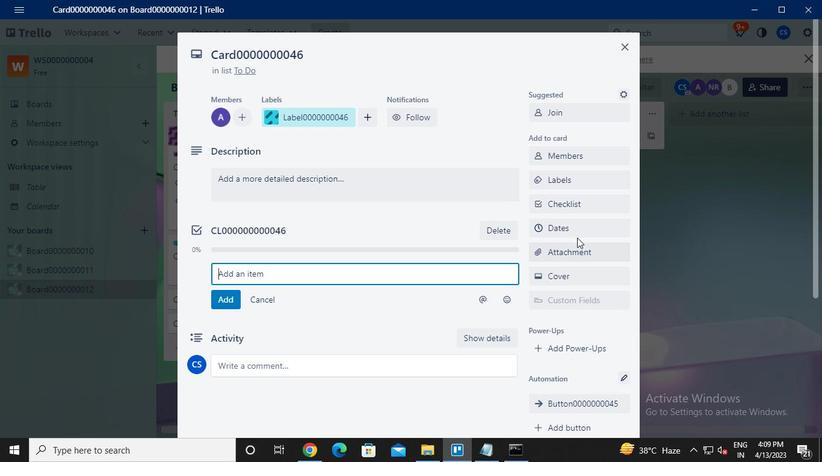 
Action: Mouse moved to (542, 276)
Screenshot: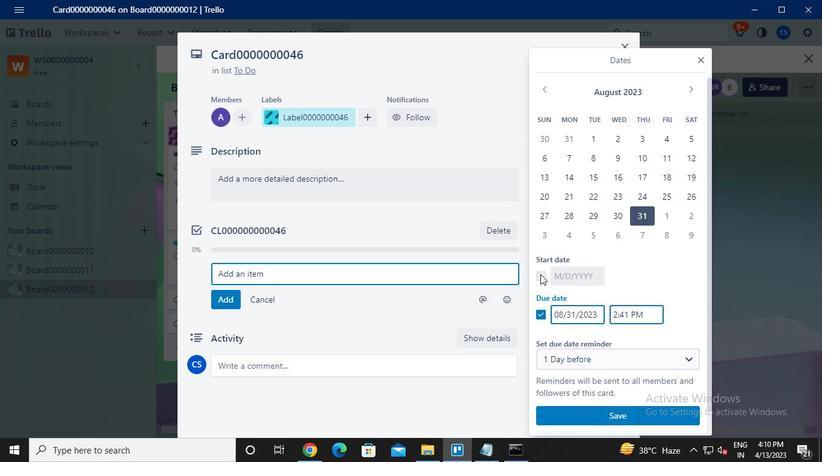 
Action: Mouse pressed left at (542, 276)
Screenshot: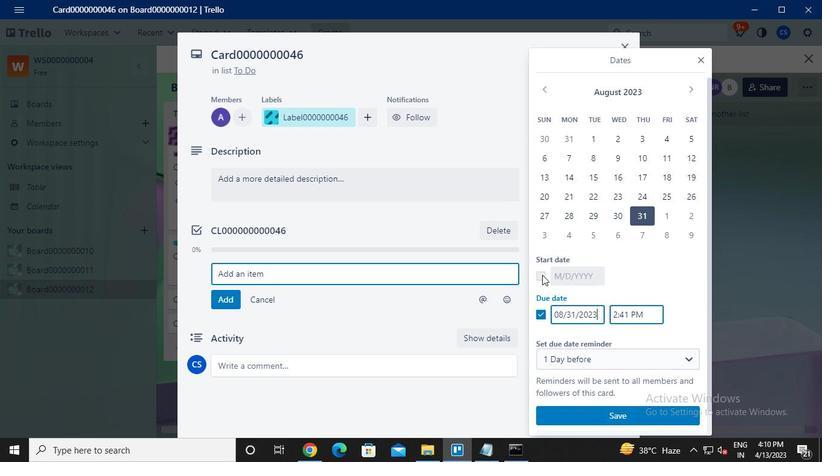 
Action: Mouse moved to (693, 90)
Screenshot: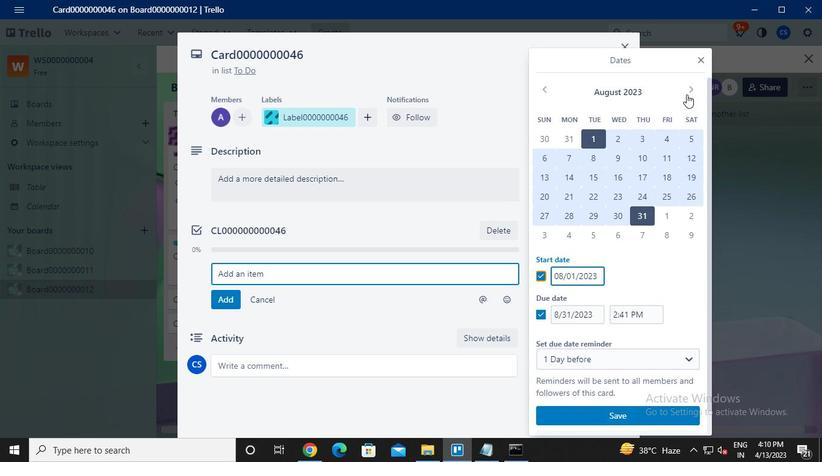 
Action: Mouse pressed left at (693, 90)
Screenshot: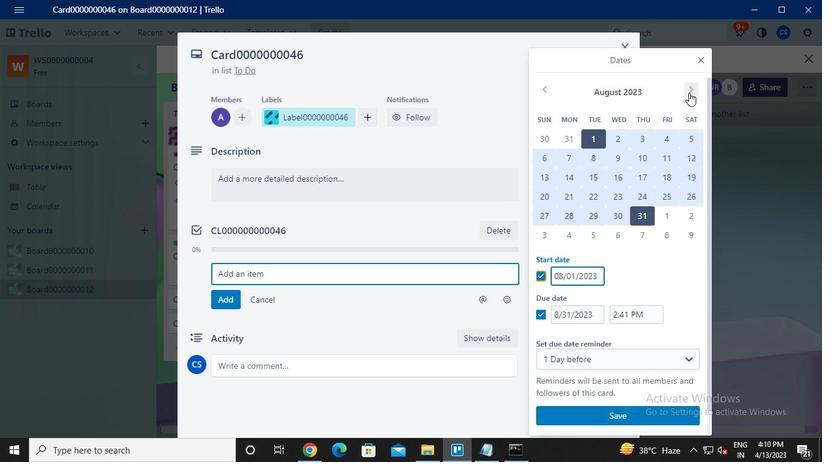 
Action: Mouse moved to (663, 137)
Screenshot: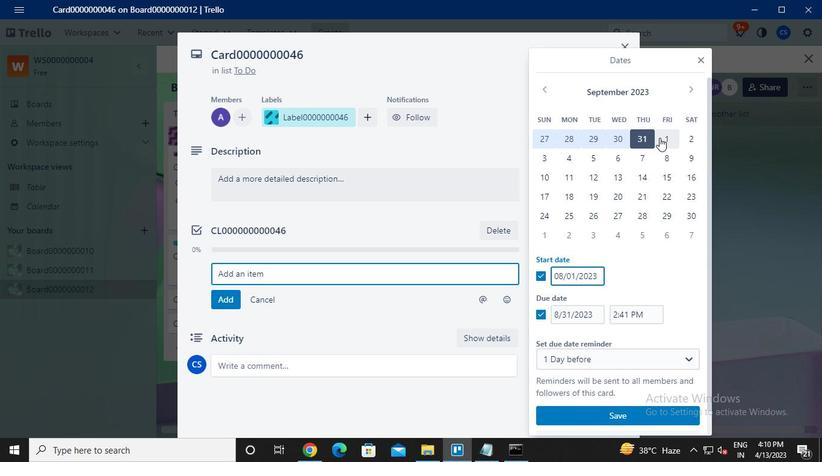 
Action: Mouse pressed left at (663, 137)
Screenshot: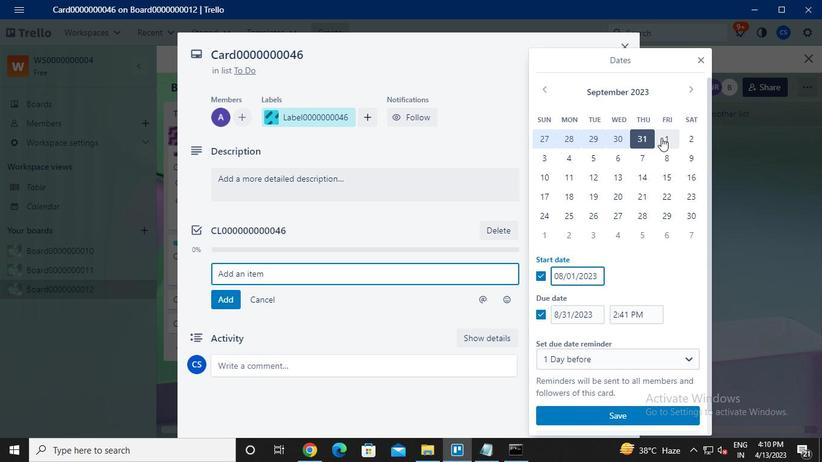 
Action: Mouse moved to (689, 213)
Screenshot: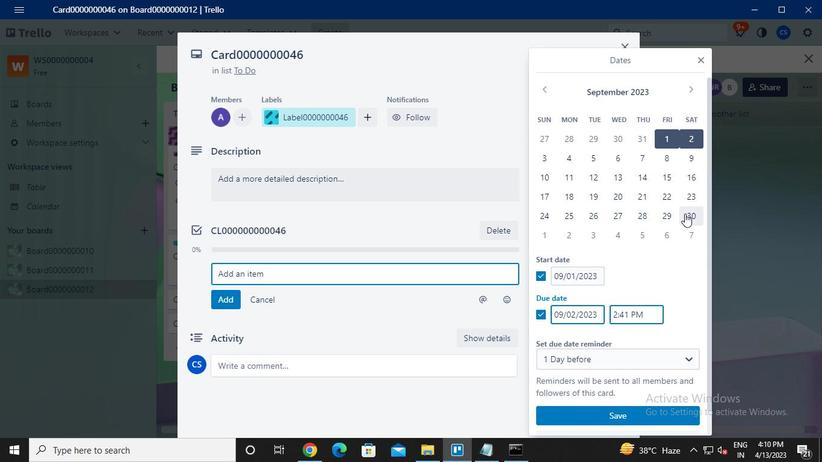 
Action: Mouse pressed left at (689, 213)
Screenshot: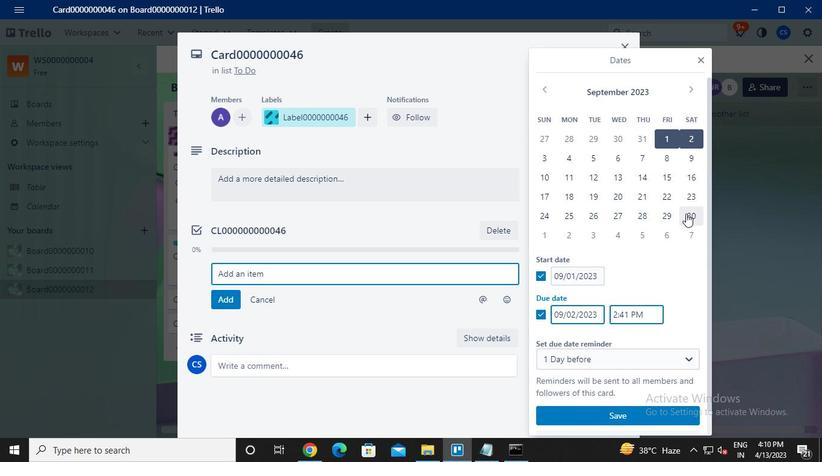 
Action: Mouse moved to (627, 418)
Screenshot: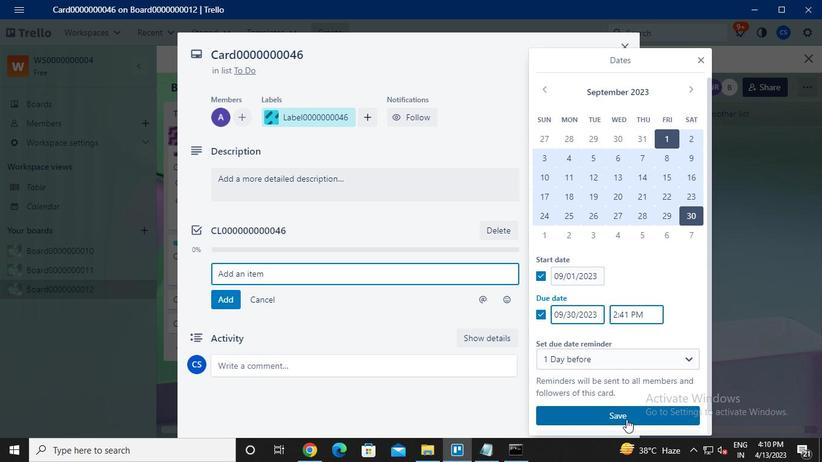 
Action: Mouse pressed left at (627, 418)
Screenshot: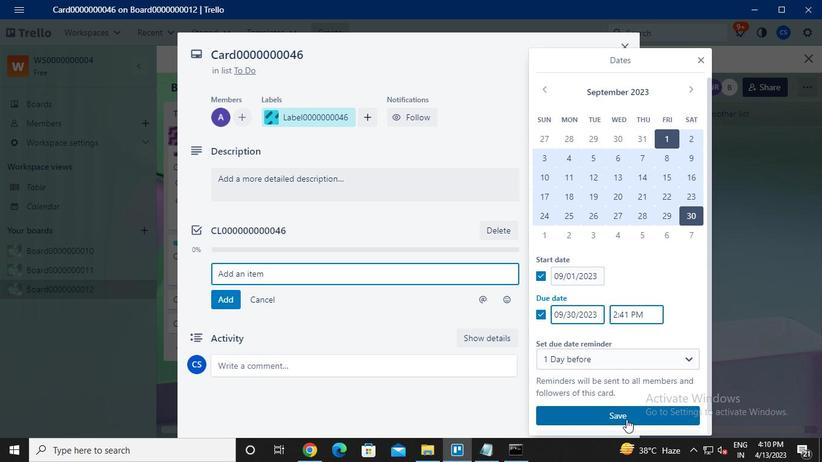 
Action: Mouse moved to (520, 452)
Screenshot: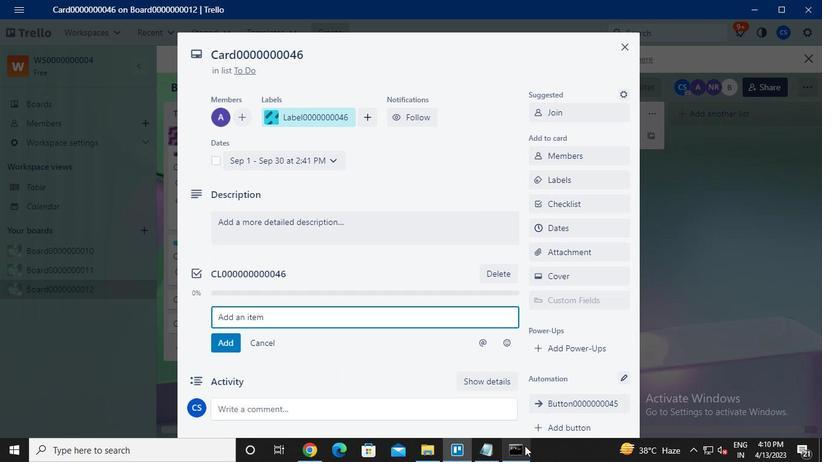 
Action: Mouse pressed left at (520, 452)
Screenshot: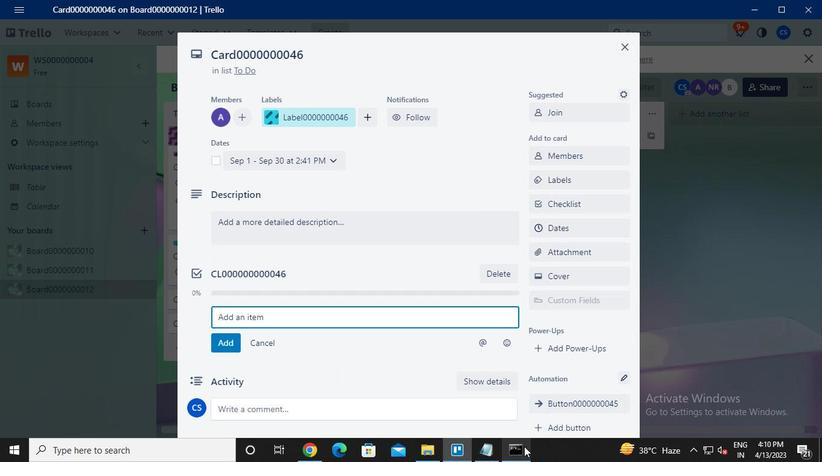 
Action: Mouse moved to (654, 90)
Screenshot: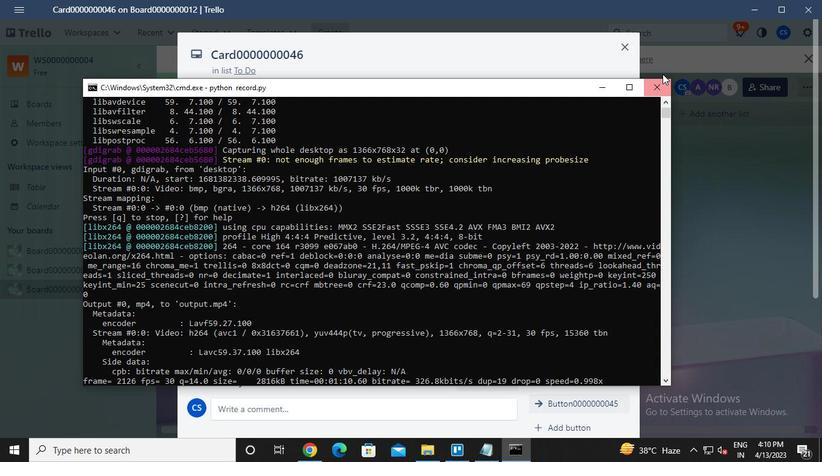 
Action: Mouse pressed left at (654, 90)
Screenshot: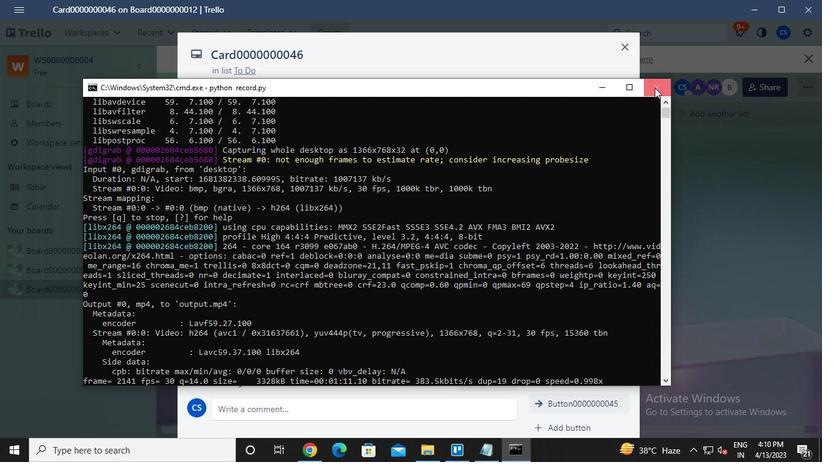 
